 Task: Look for space in Kanda, Japan from 2nd June, 2023 to 15th June, 2023 for 2 adults and 1 pet in price range Rs.10000 to Rs.15000. Place can be entire place with 1  bedroom having 1 bed and 1 bathroom. Property type can be house, flat, guest house, hotel. Booking option can be shelf check-in. Required host language is English.
Action: Mouse moved to (437, 107)
Screenshot: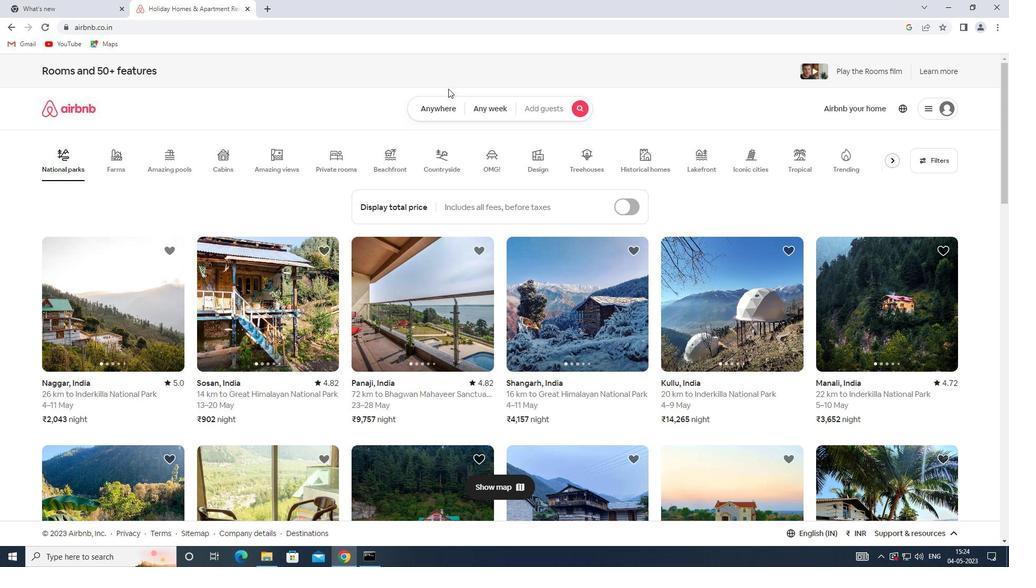 
Action: Mouse pressed left at (437, 107)
Screenshot: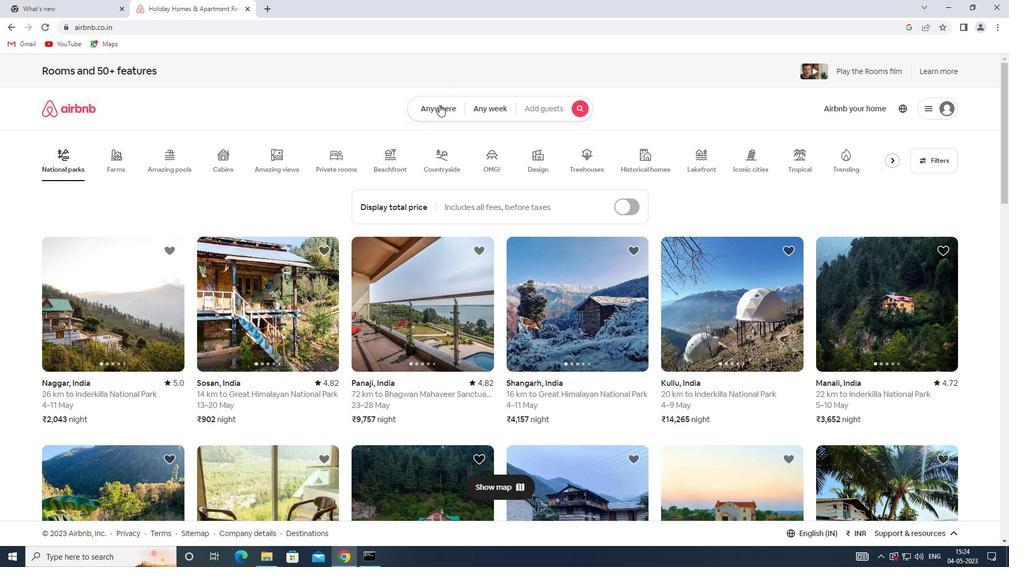 
Action: Mouse moved to (341, 142)
Screenshot: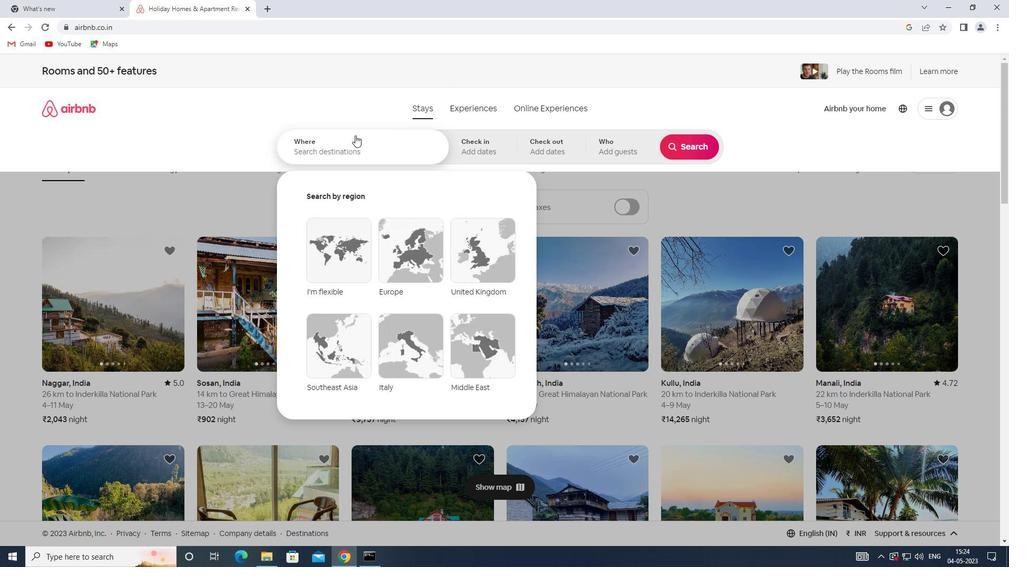 
Action: Mouse pressed left at (341, 142)
Screenshot: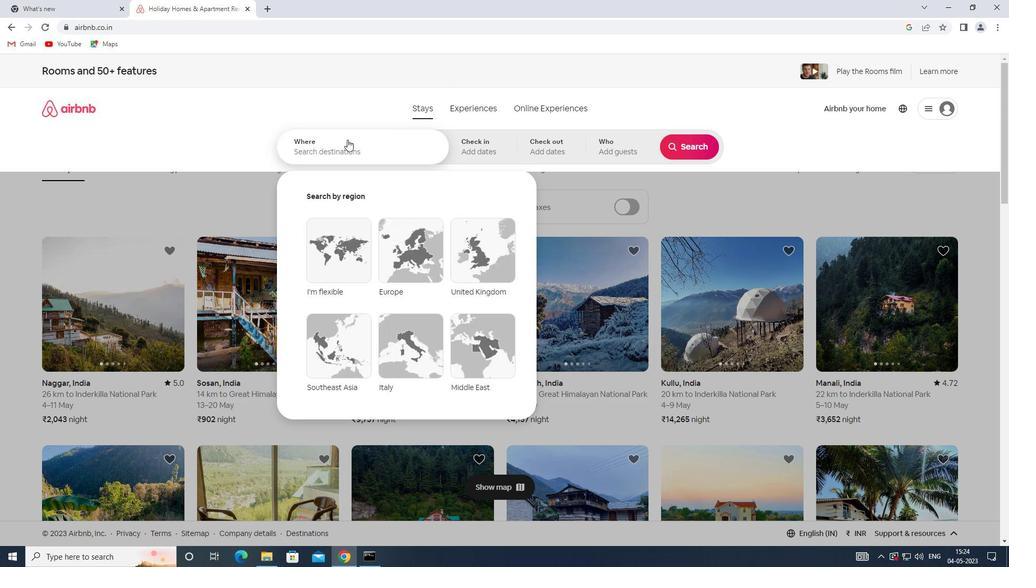 
Action: Key pressed <Key.shift><Key.shift>KANDA
Screenshot: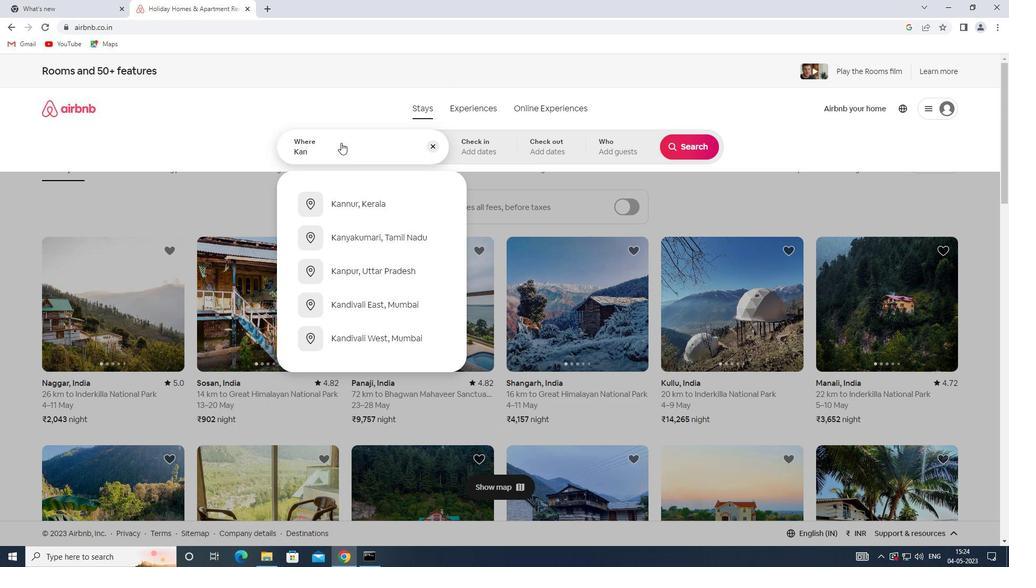 
Action: Mouse moved to (341, 143)
Screenshot: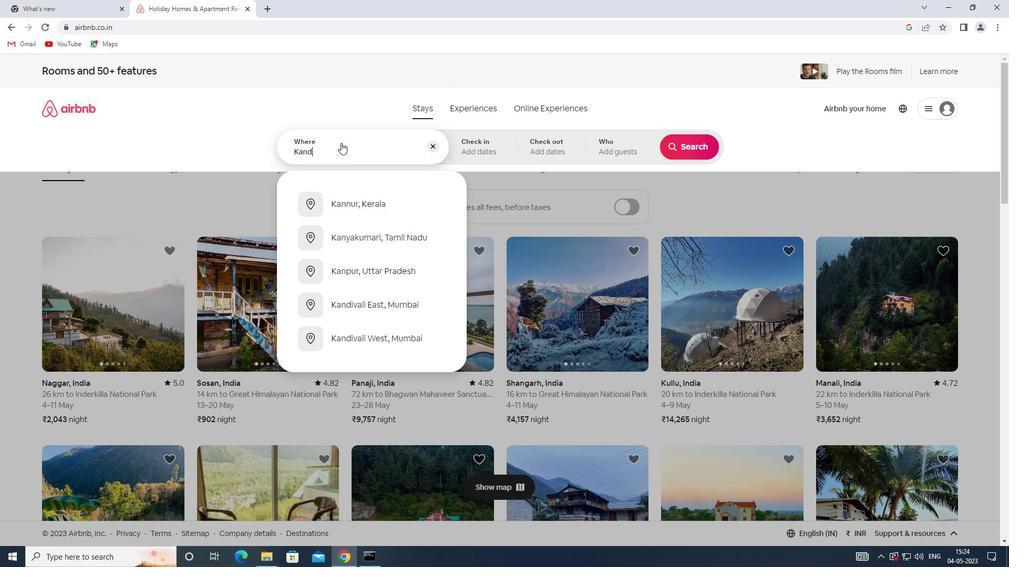 
Action: Key pressed ,<Key.shift>JAPAN
Screenshot: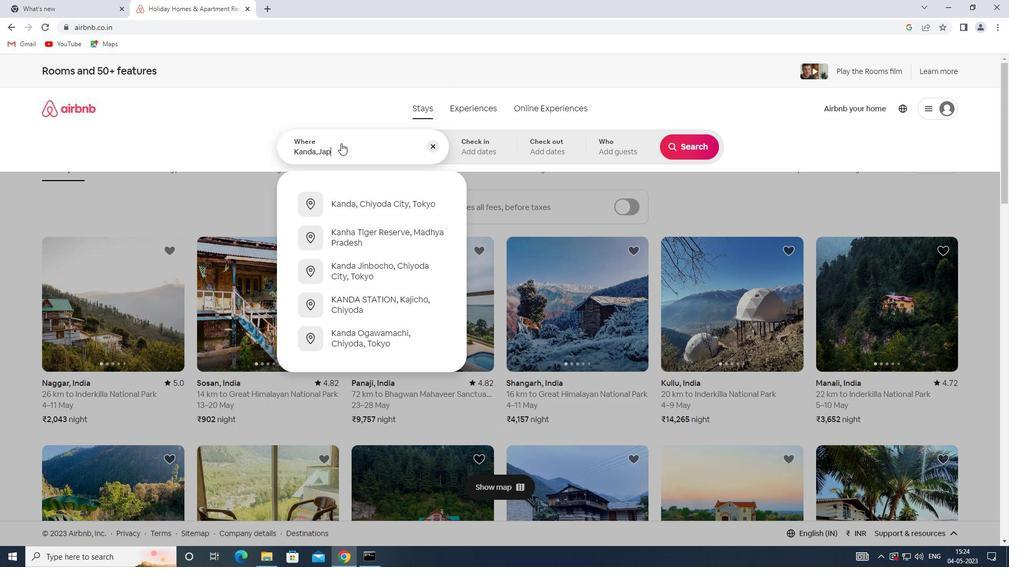 
Action: Mouse moved to (458, 145)
Screenshot: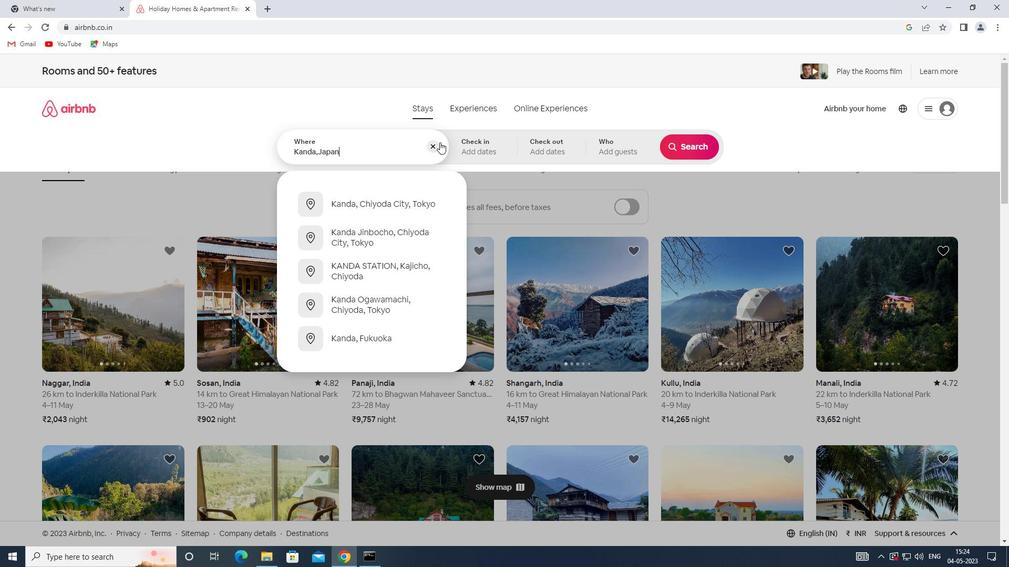 
Action: Mouse pressed left at (458, 145)
Screenshot: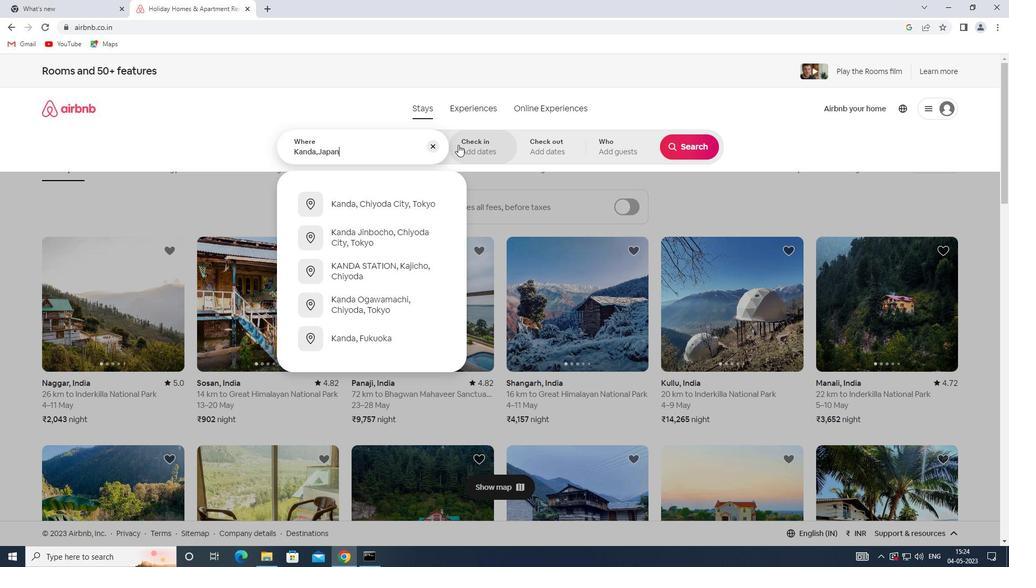 
Action: Mouse moved to (653, 272)
Screenshot: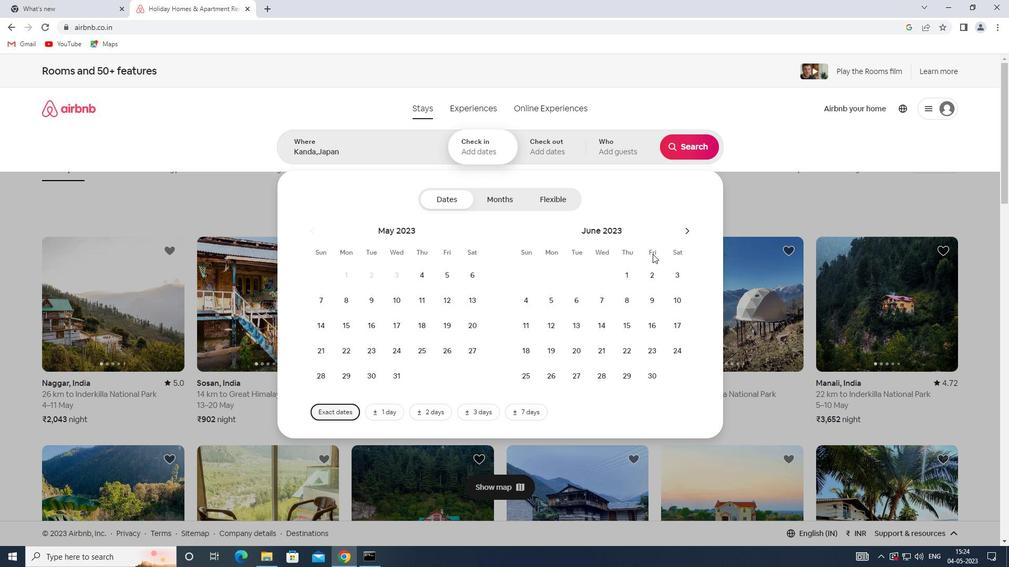 
Action: Mouse pressed left at (653, 272)
Screenshot: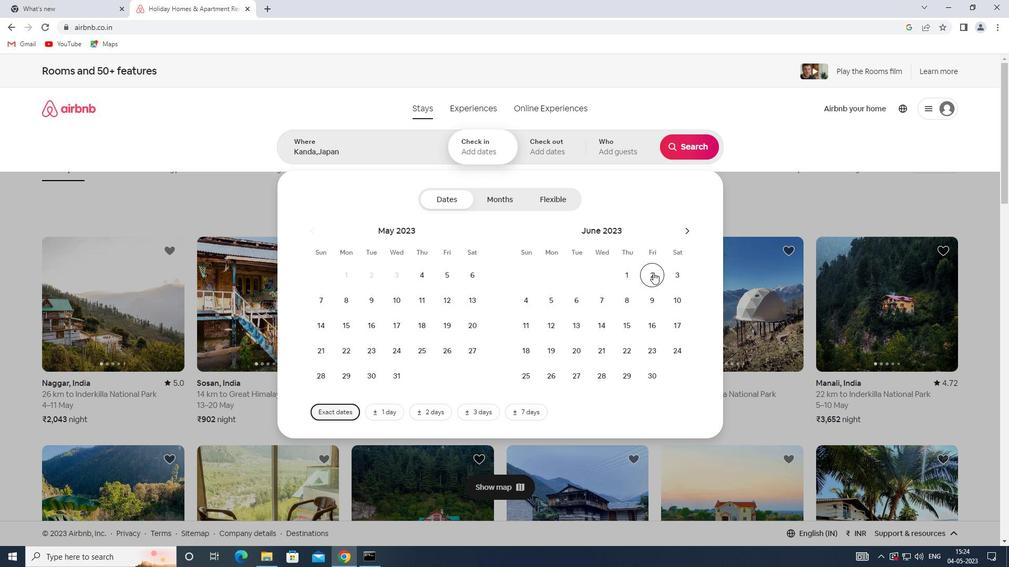 
Action: Mouse moved to (618, 323)
Screenshot: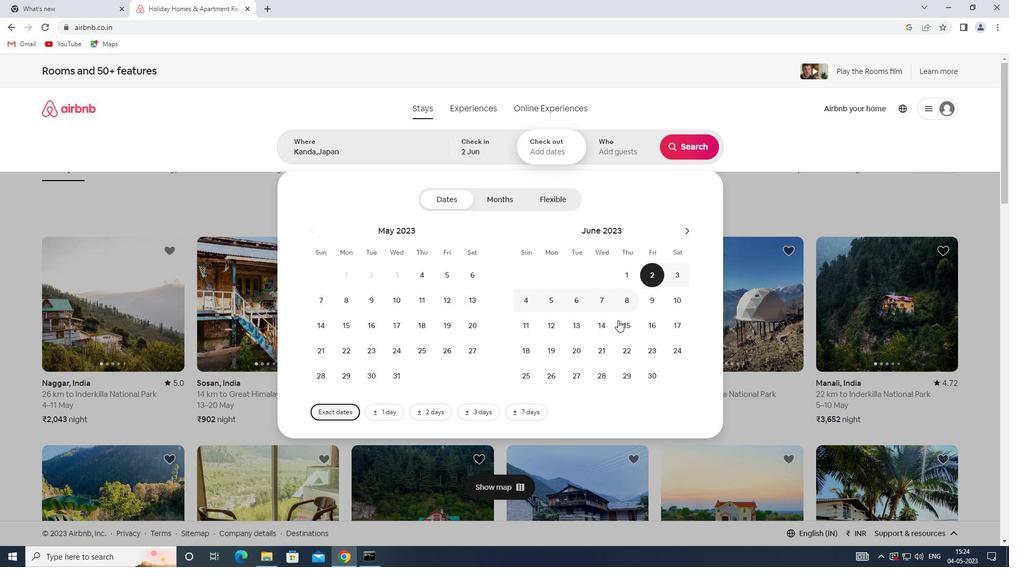 
Action: Mouse pressed left at (618, 323)
Screenshot: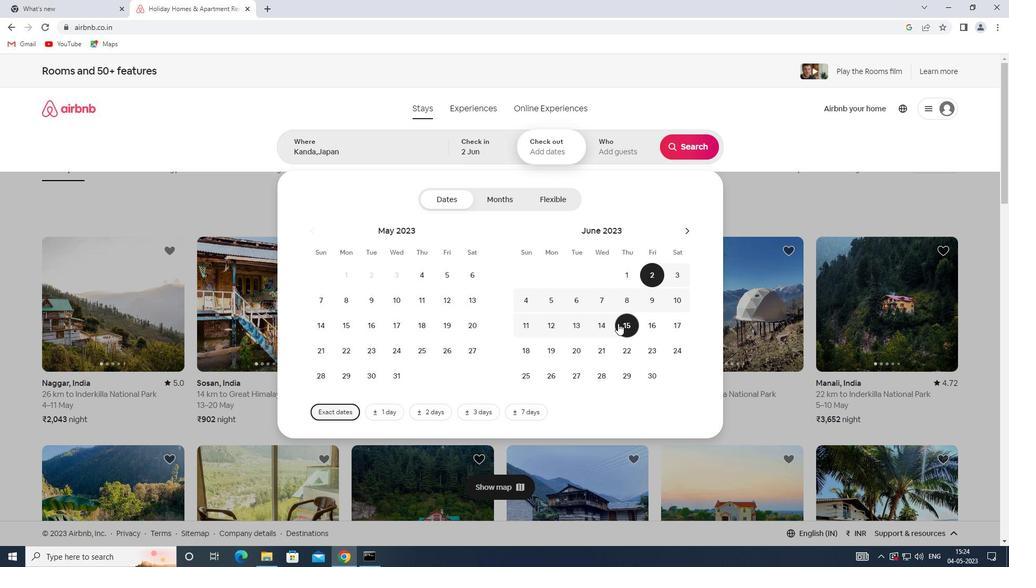 
Action: Mouse moved to (619, 146)
Screenshot: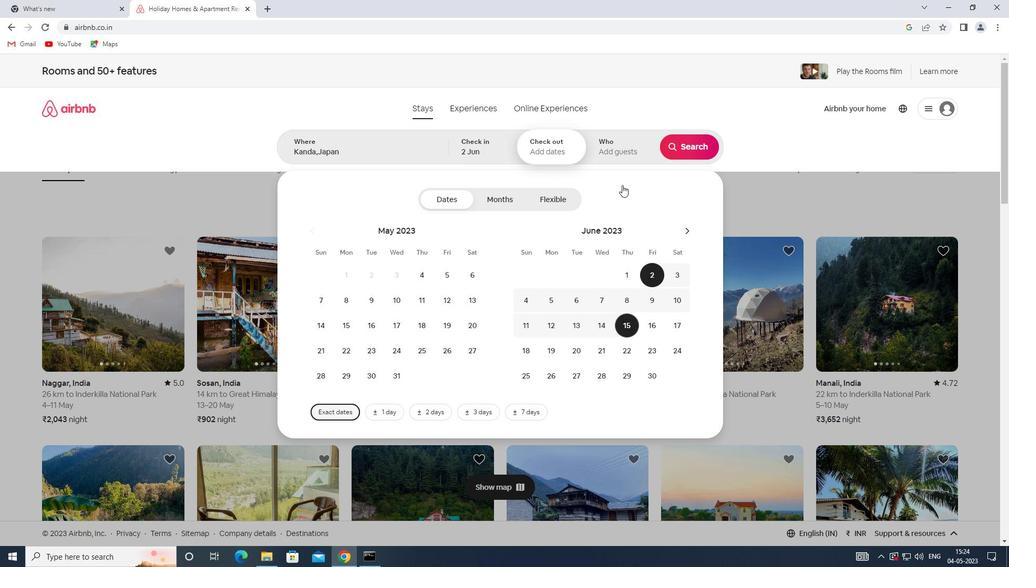 
Action: Mouse pressed left at (619, 146)
Screenshot: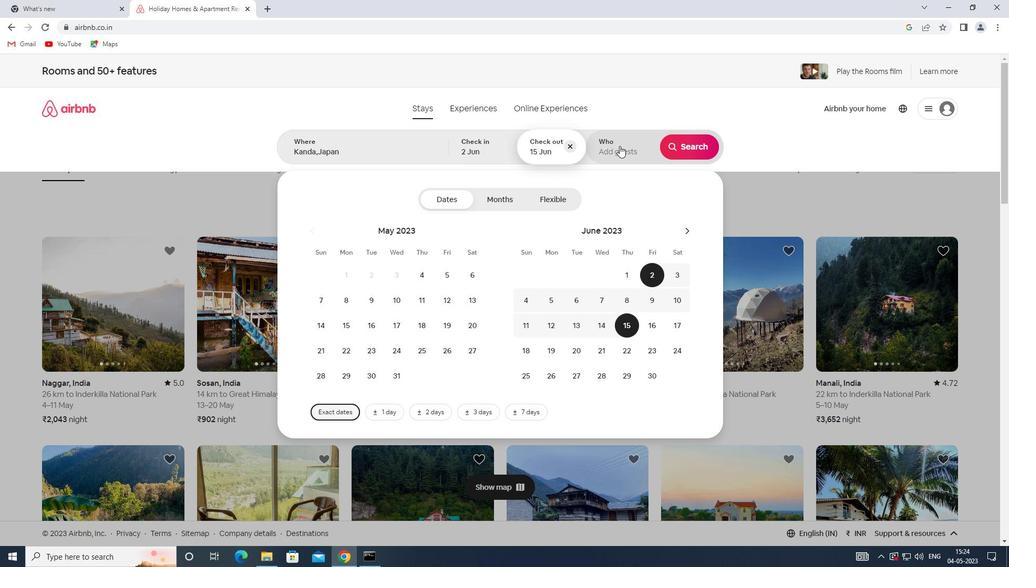 
Action: Mouse moved to (691, 202)
Screenshot: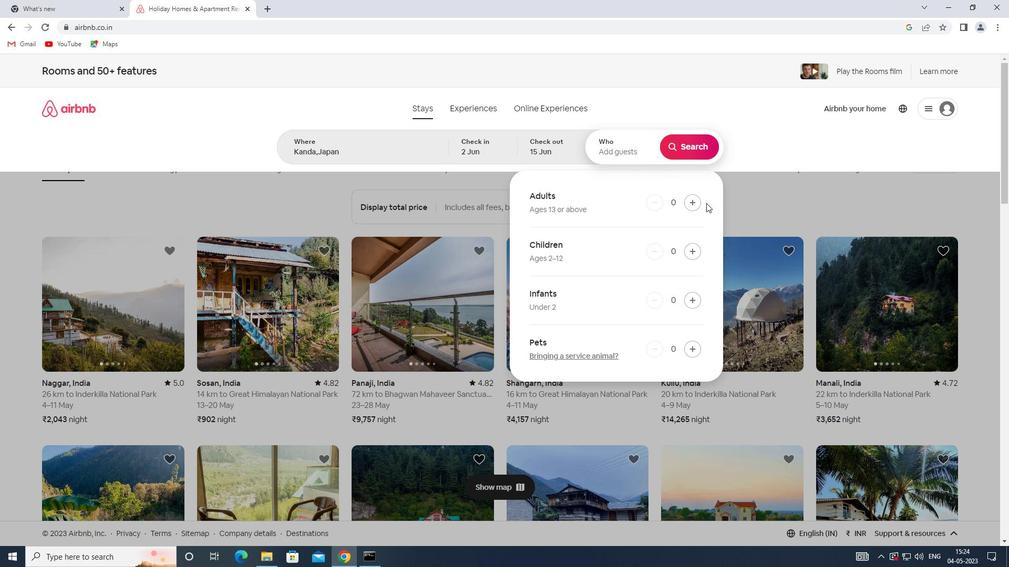 
Action: Mouse pressed left at (691, 202)
Screenshot: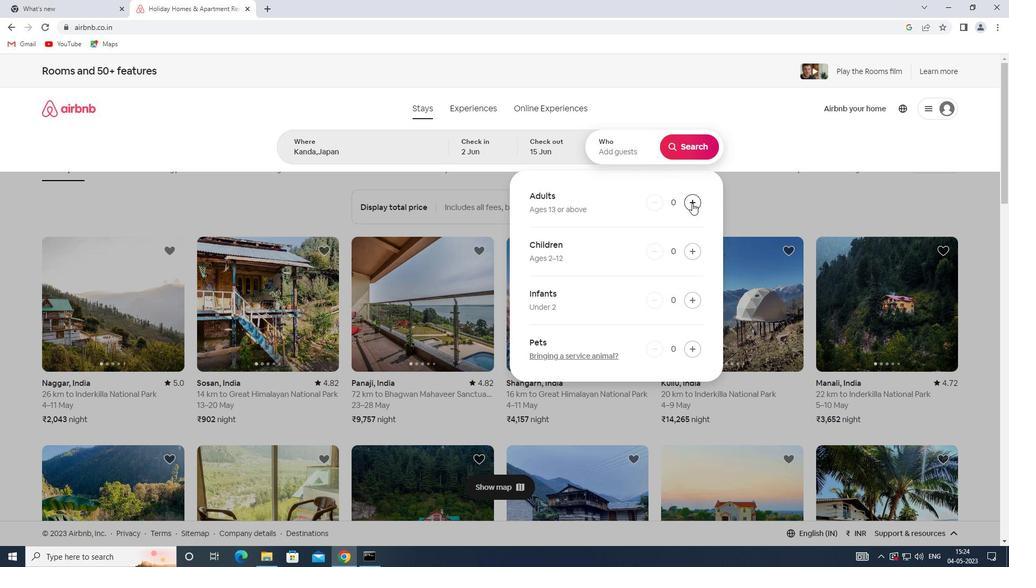 
Action: Mouse pressed left at (691, 202)
Screenshot: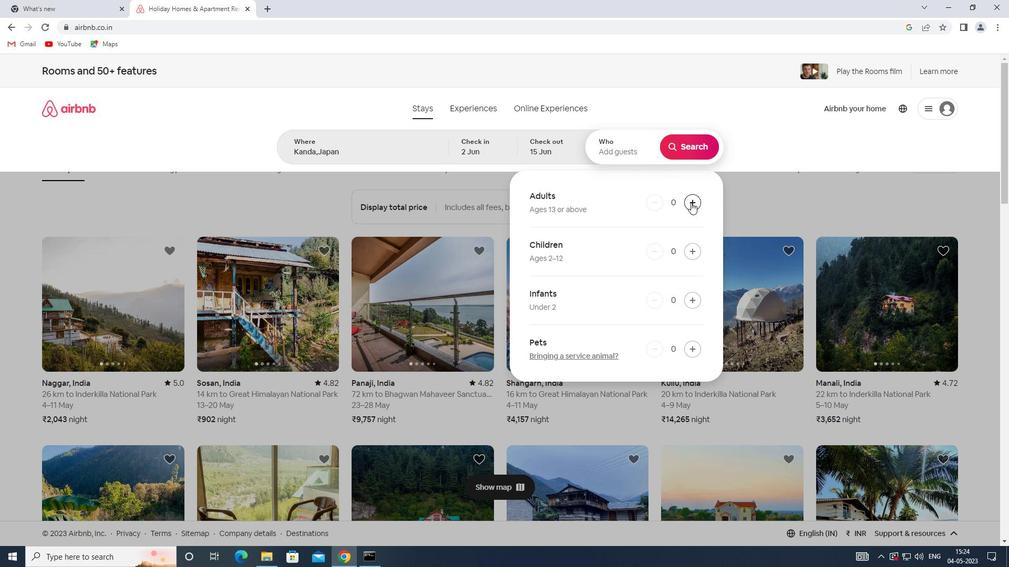
Action: Mouse moved to (691, 251)
Screenshot: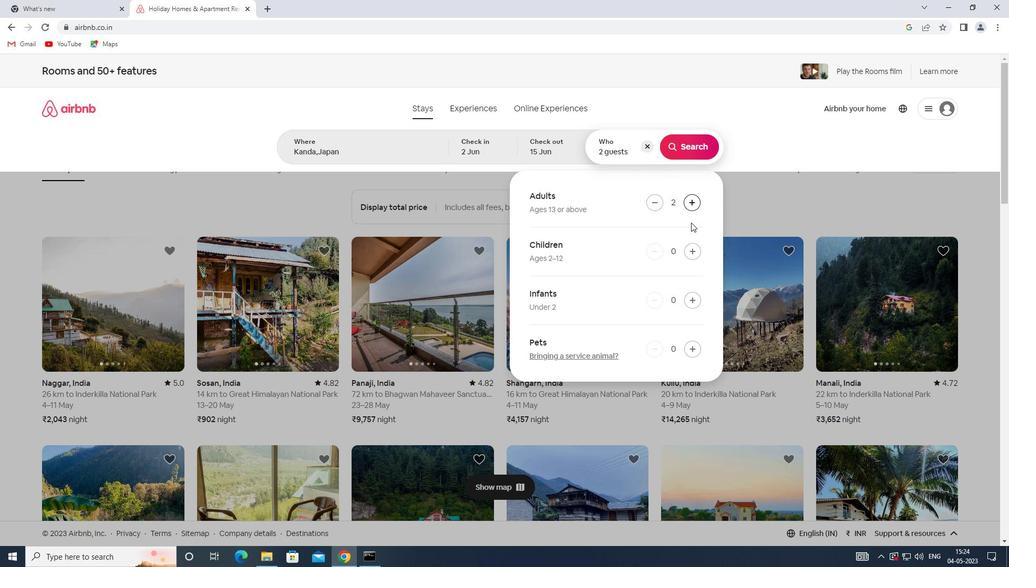 
Action: Mouse pressed left at (691, 251)
Screenshot: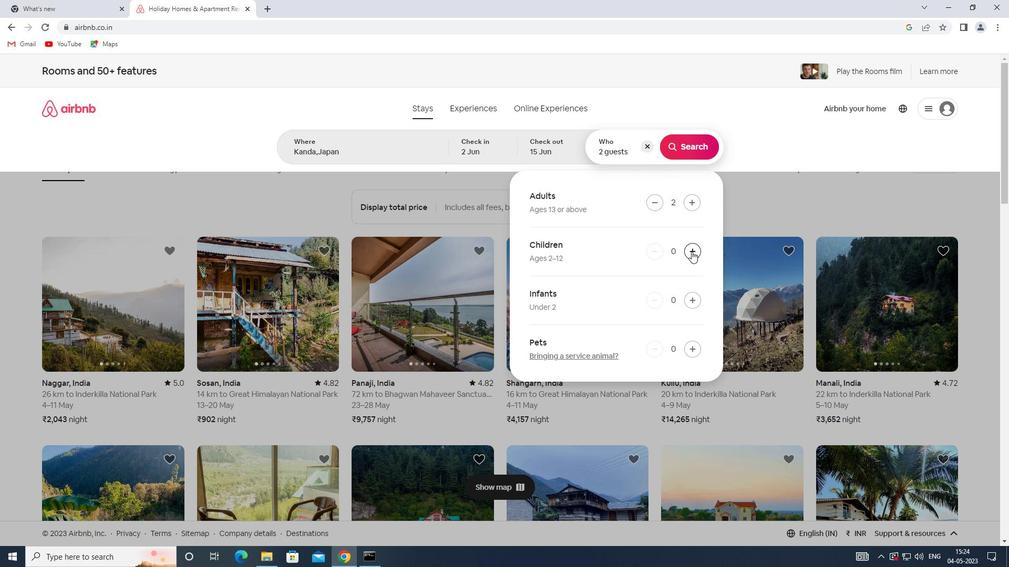 
Action: Mouse moved to (660, 252)
Screenshot: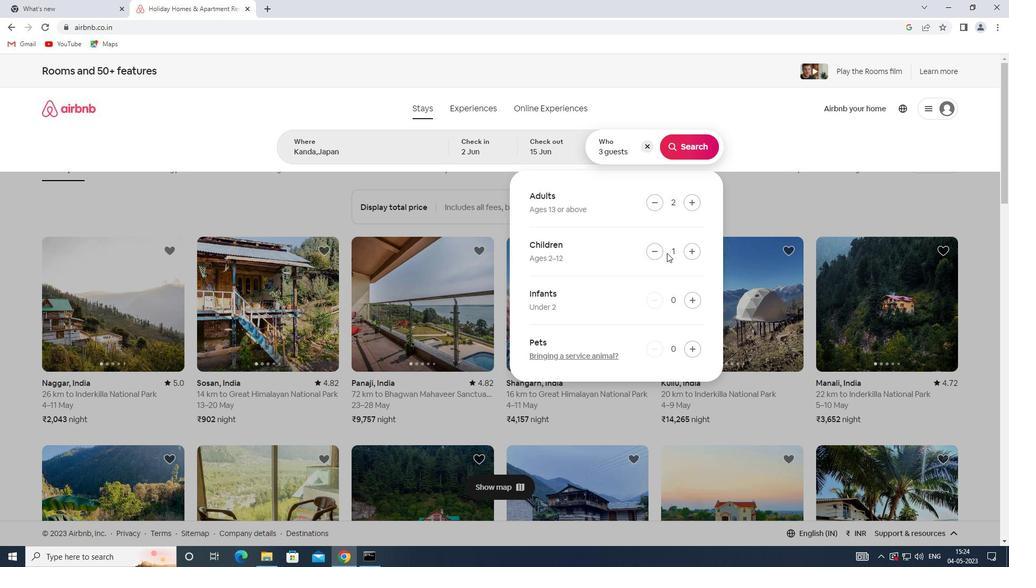 
Action: Mouse pressed left at (660, 252)
Screenshot: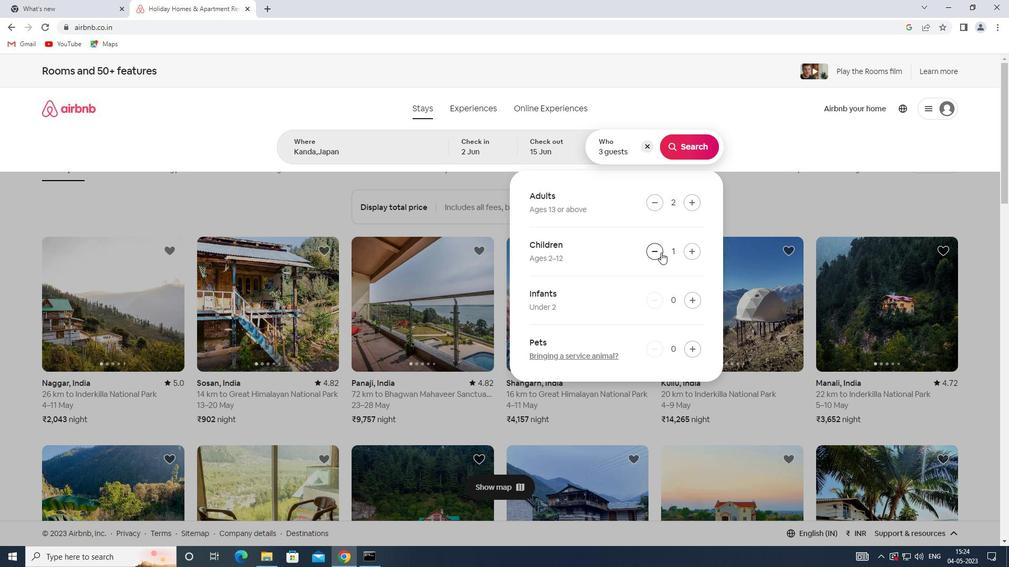 
Action: Mouse moved to (694, 349)
Screenshot: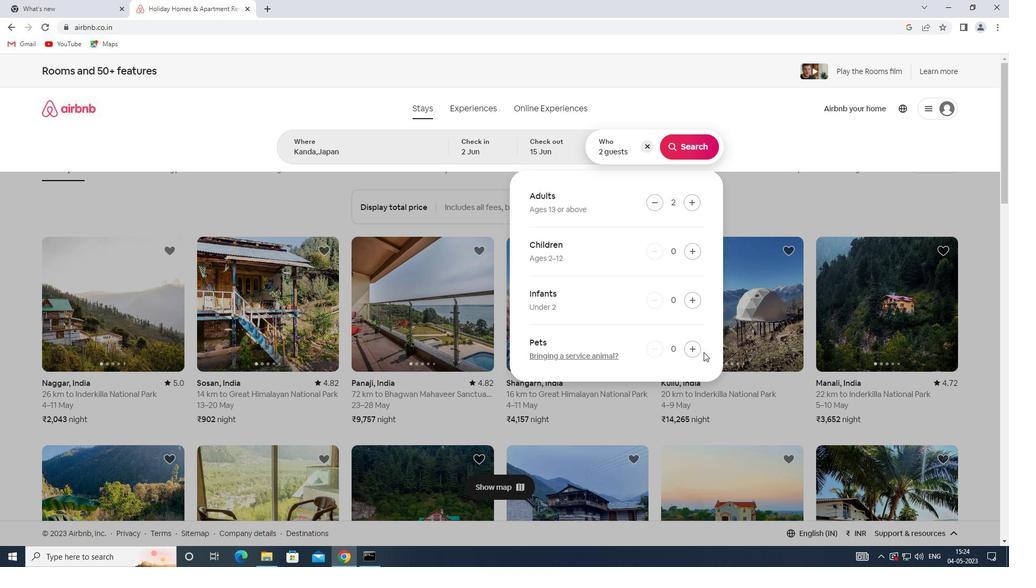 
Action: Mouse pressed left at (694, 349)
Screenshot: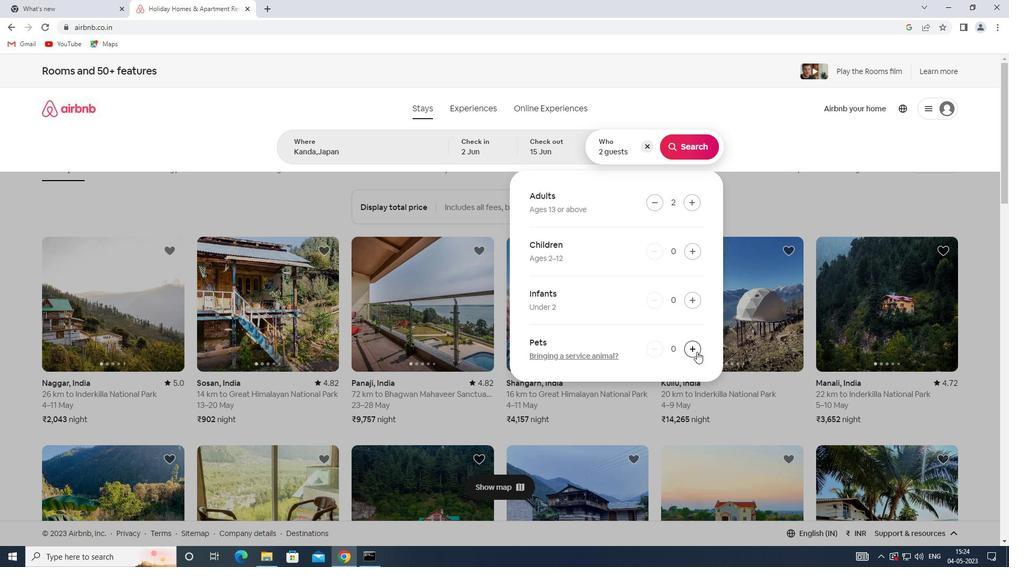 
Action: Mouse moved to (689, 148)
Screenshot: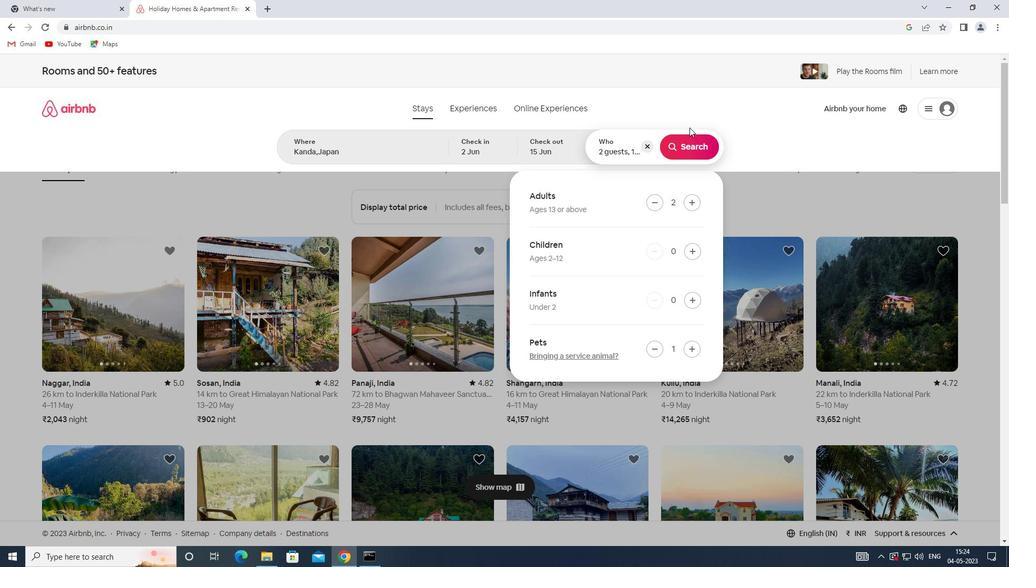 
Action: Mouse pressed left at (689, 148)
Screenshot: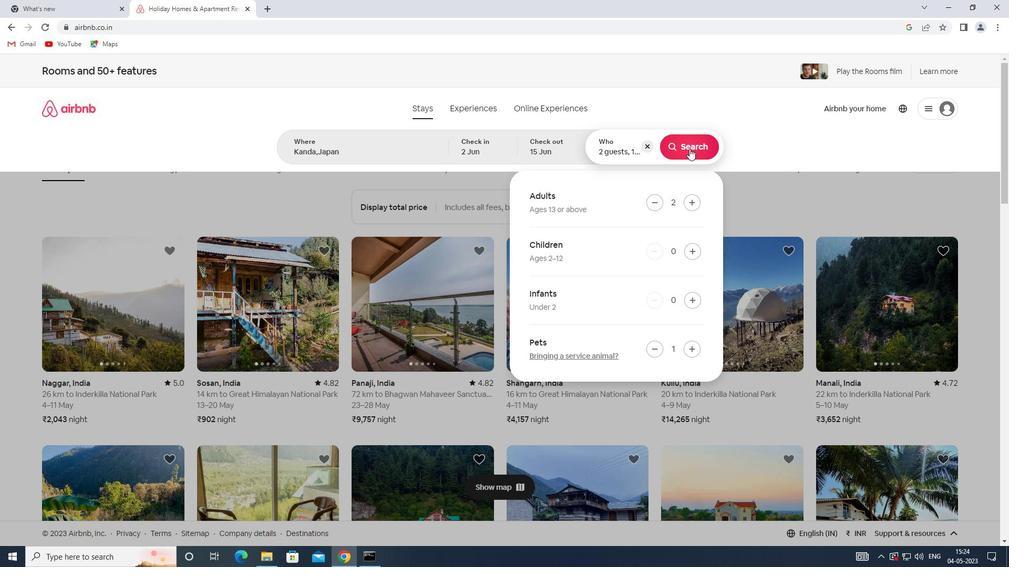 
Action: Mouse moved to (952, 118)
Screenshot: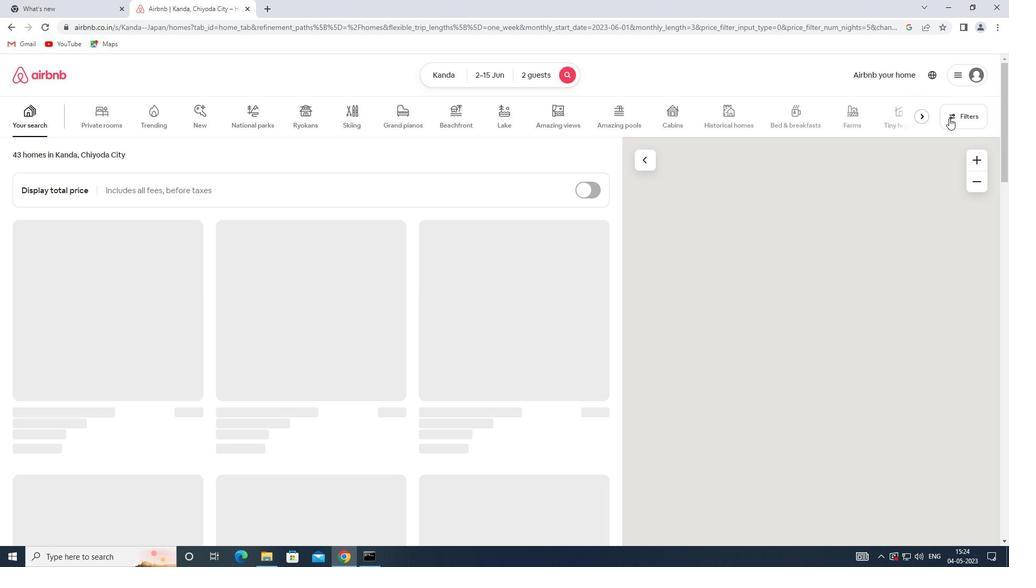 
Action: Mouse pressed left at (952, 118)
Screenshot: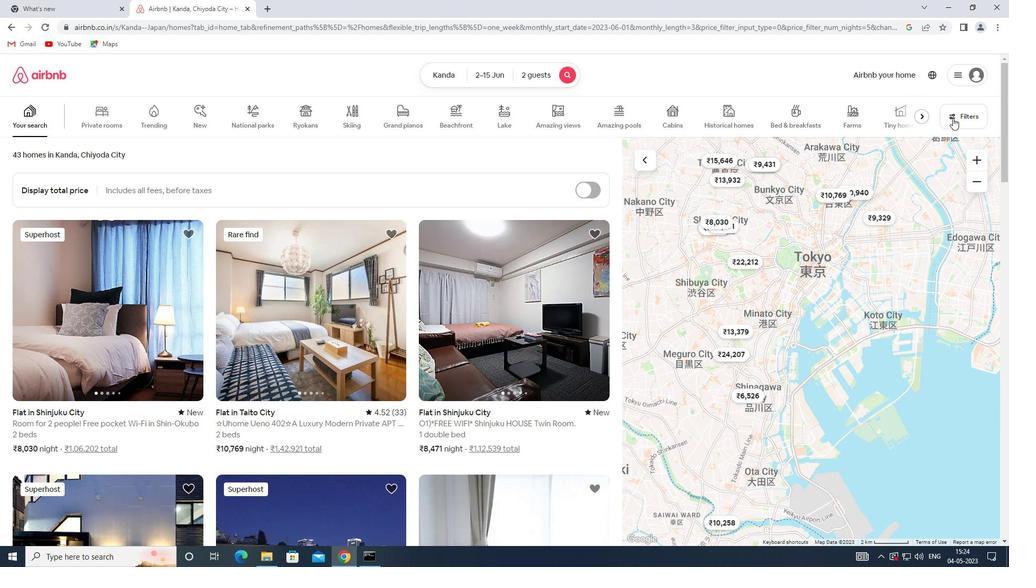 
Action: Mouse moved to (364, 252)
Screenshot: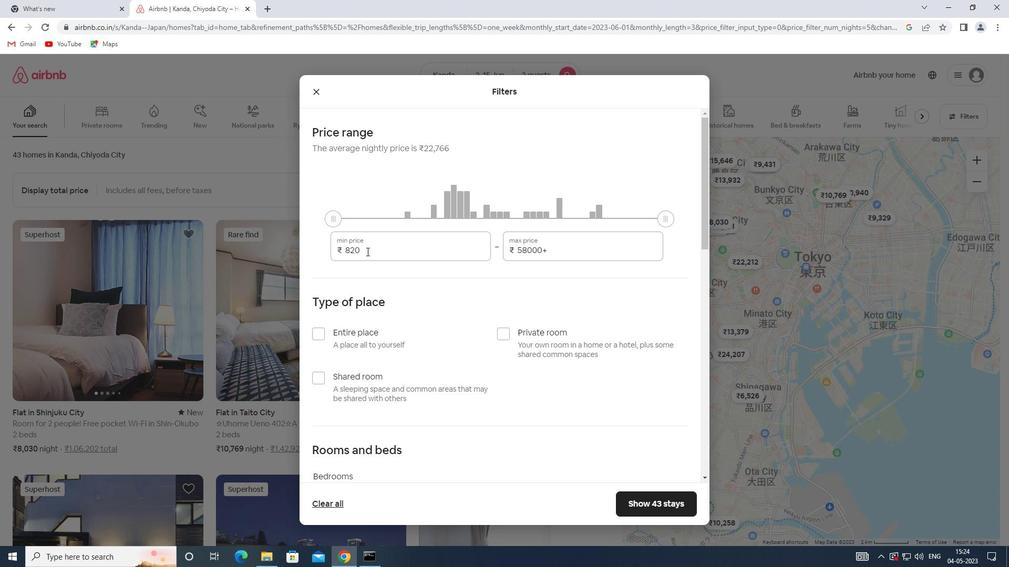 
Action: Mouse pressed left at (364, 252)
Screenshot: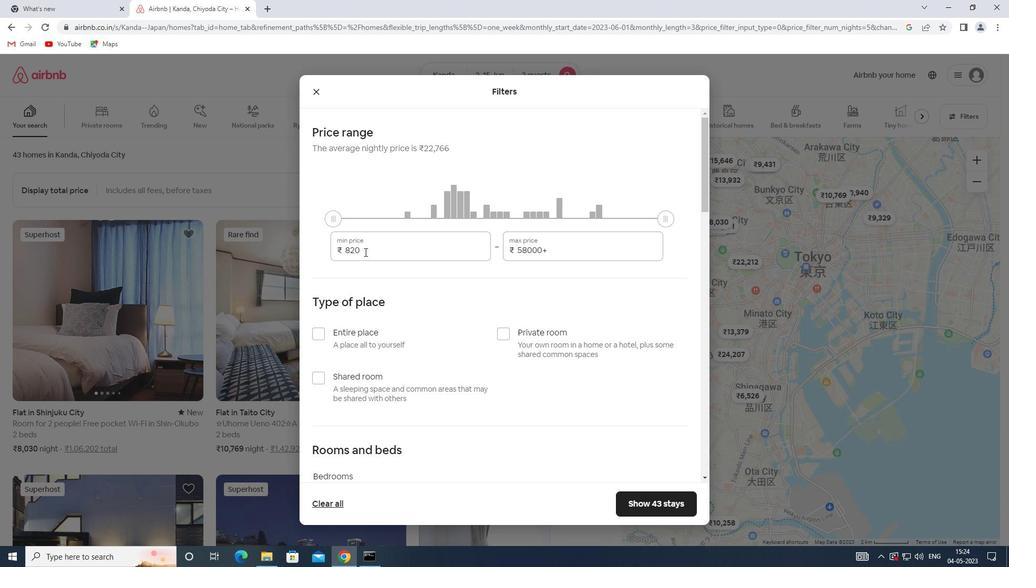 
Action: Mouse moved to (303, 247)
Screenshot: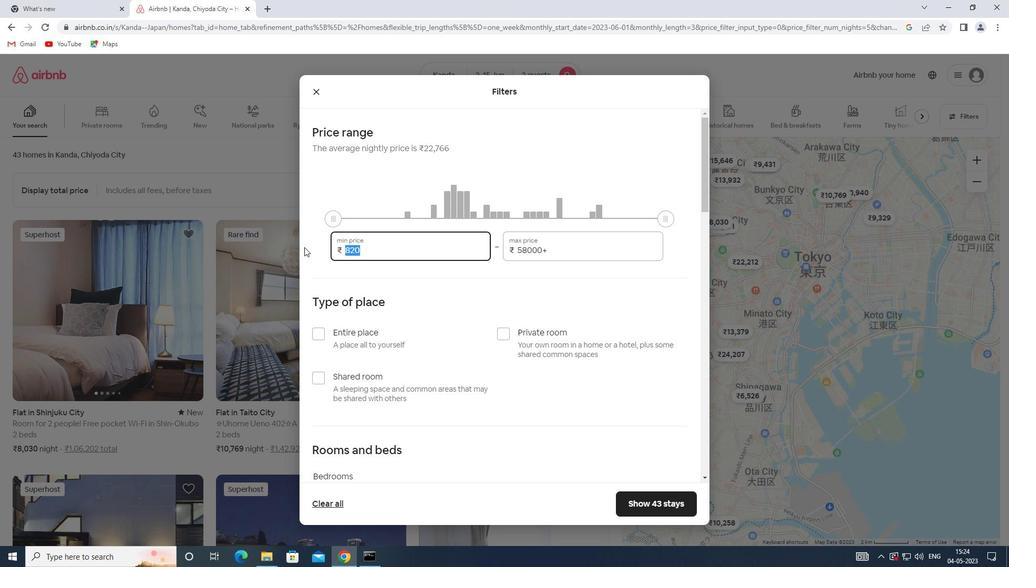 
Action: Key pressed 10000
Screenshot: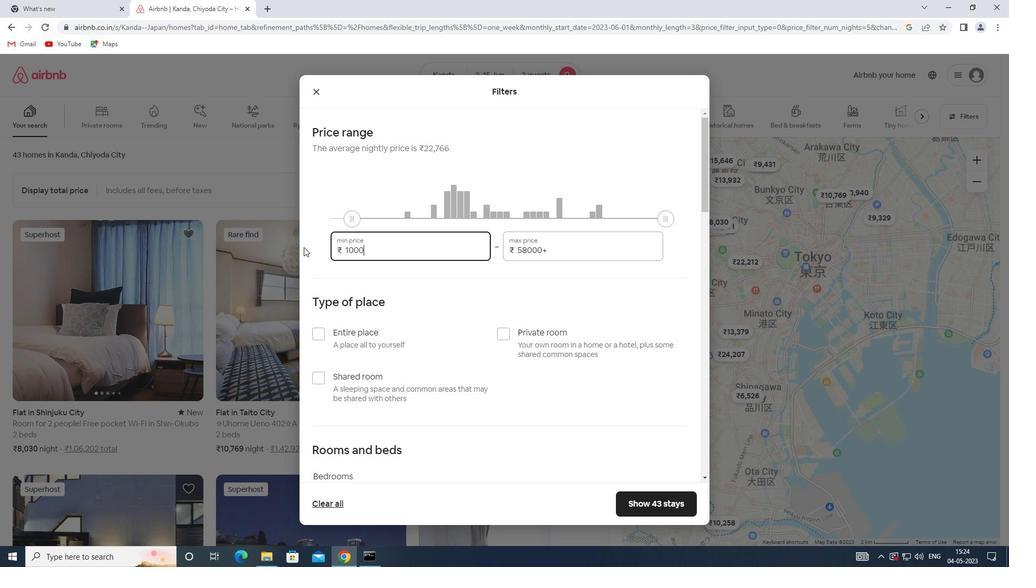 
Action: Mouse moved to (558, 252)
Screenshot: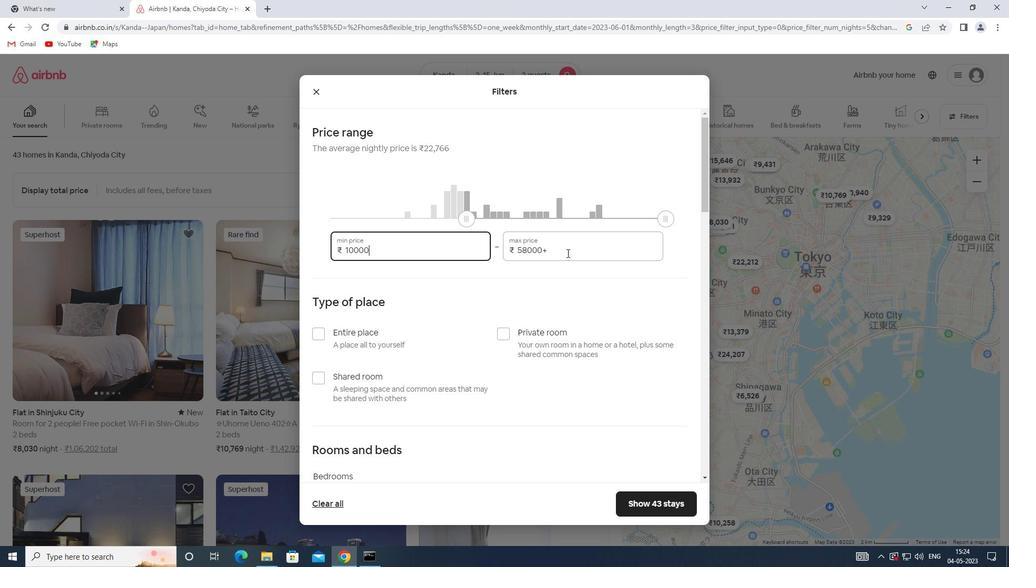 
Action: Mouse pressed left at (558, 252)
Screenshot: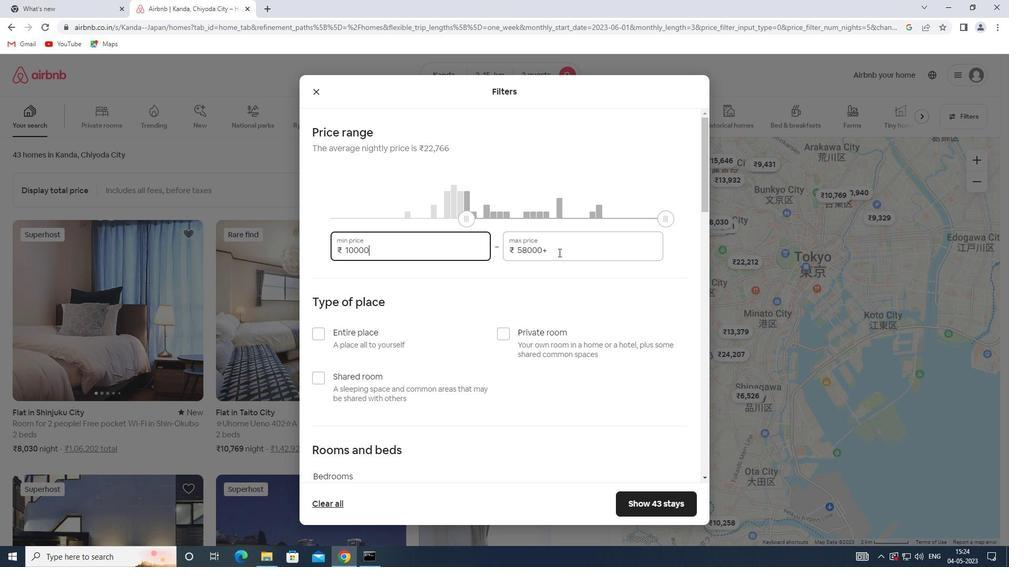
Action: Mouse moved to (477, 250)
Screenshot: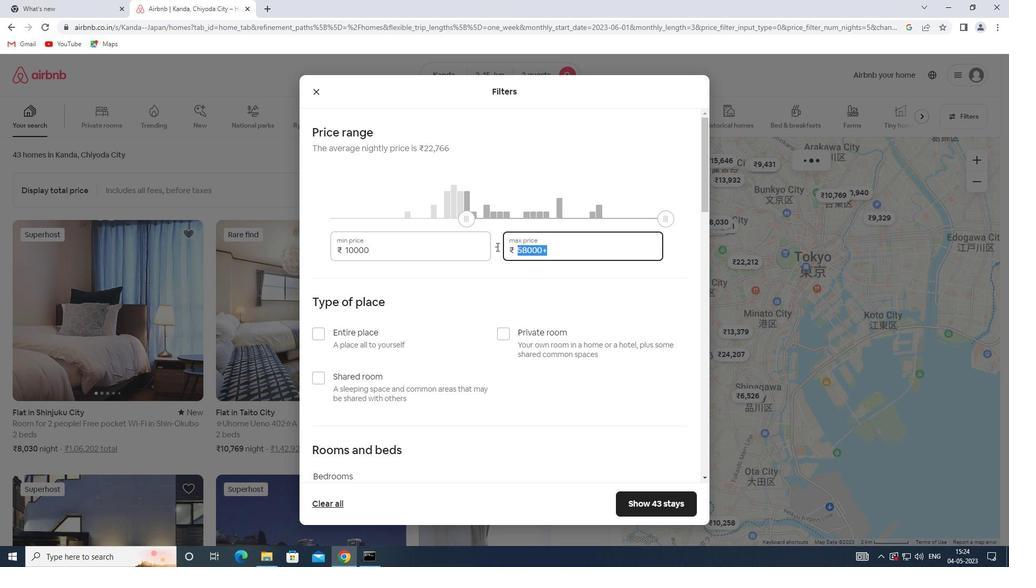 
Action: Key pressed 15000
Screenshot: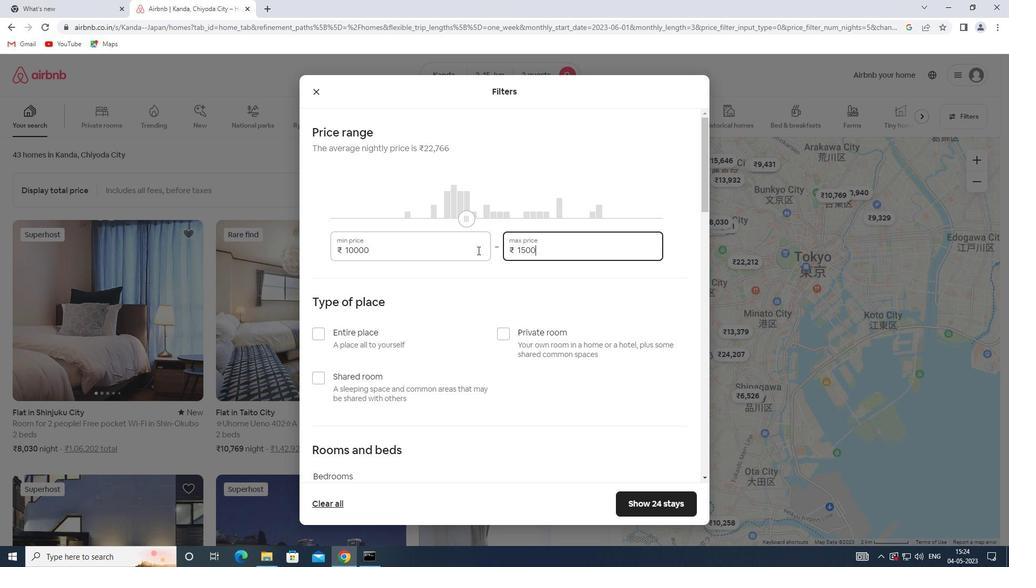 
Action: Mouse moved to (413, 261)
Screenshot: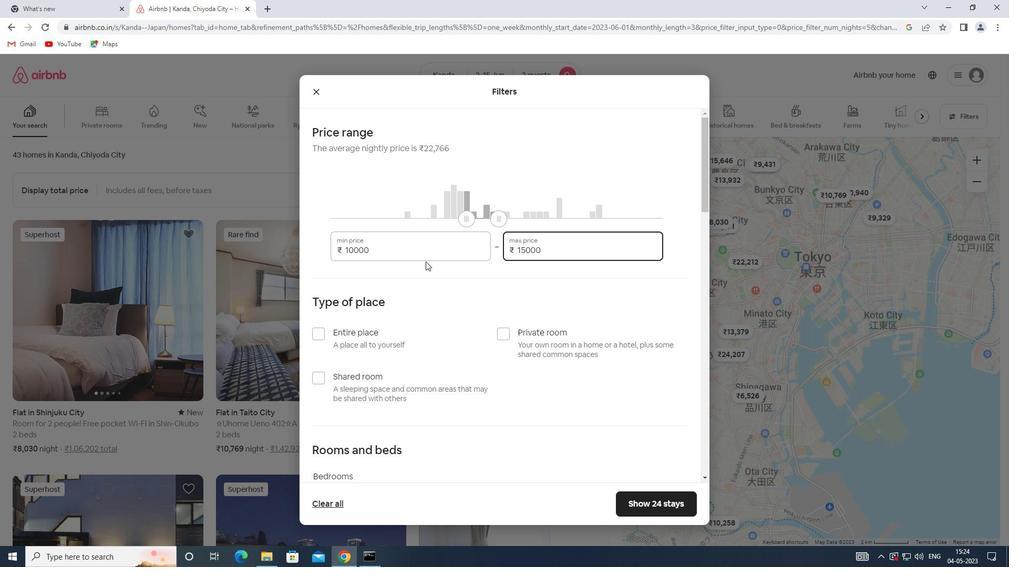 
Action: Mouse scrolled (413, 261) with delta (0, 0)
Screenshot: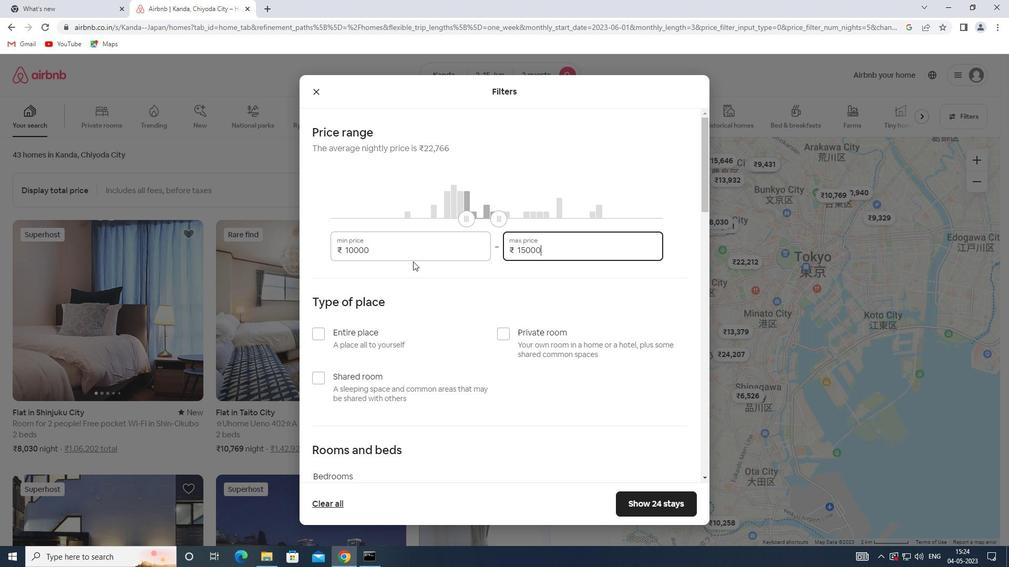 
Action: Mouse moved to (412, 261)
Screenshot: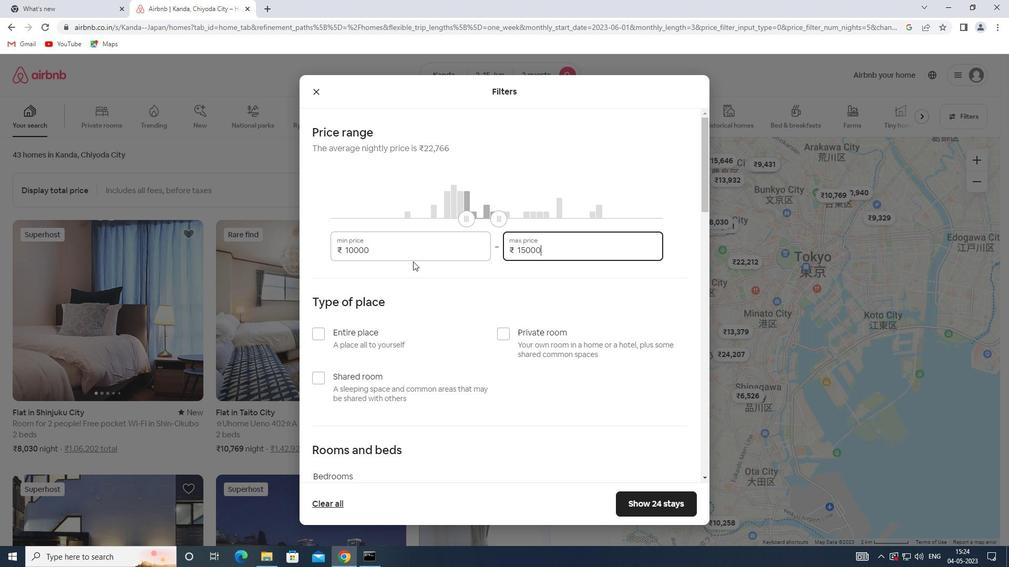 
Action: Mouse scrolled (412, 261) with delta (0, 0)
Screenshot: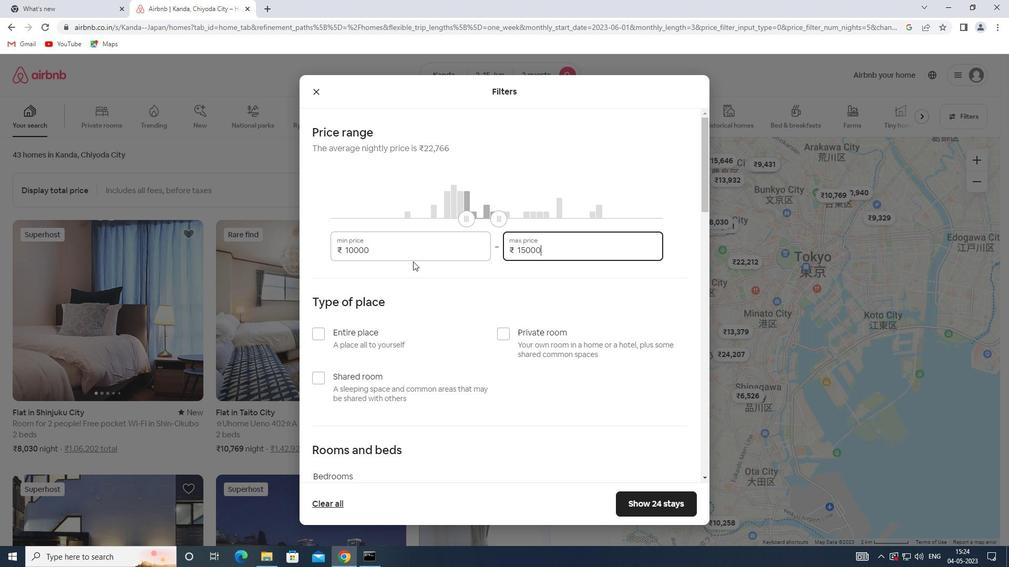 
Action: Mouse moved to (334, 238)
Screenshot: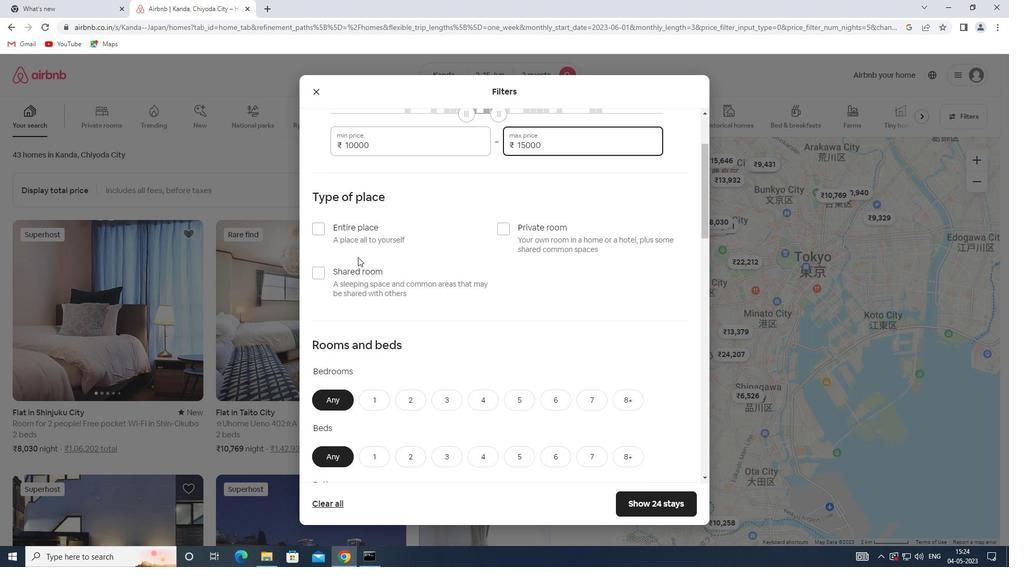 
Action: Mouse pressed left at (334, 238)
Screenshot: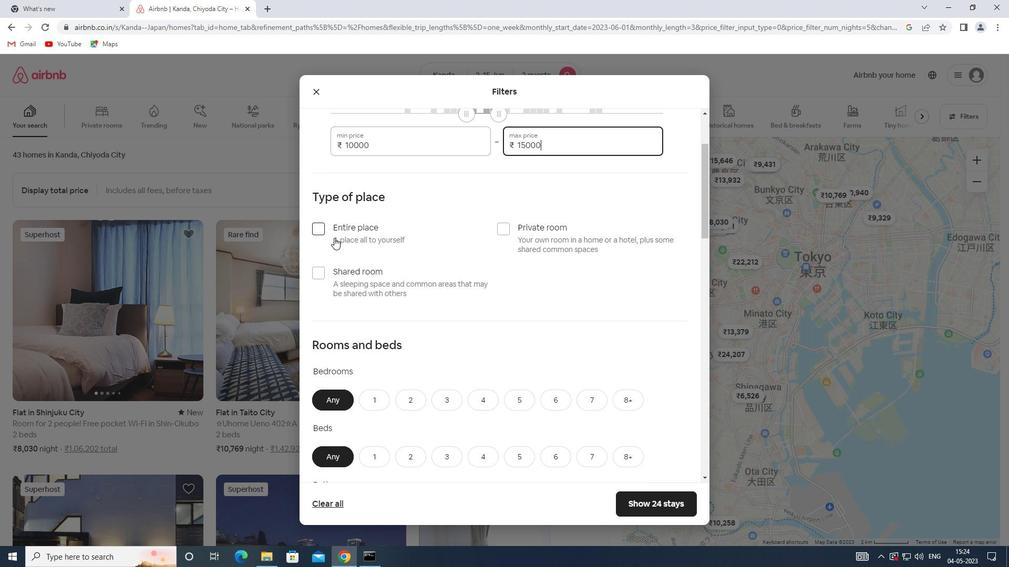 
Action: Mouse moved to (357, 259)
Screenshot: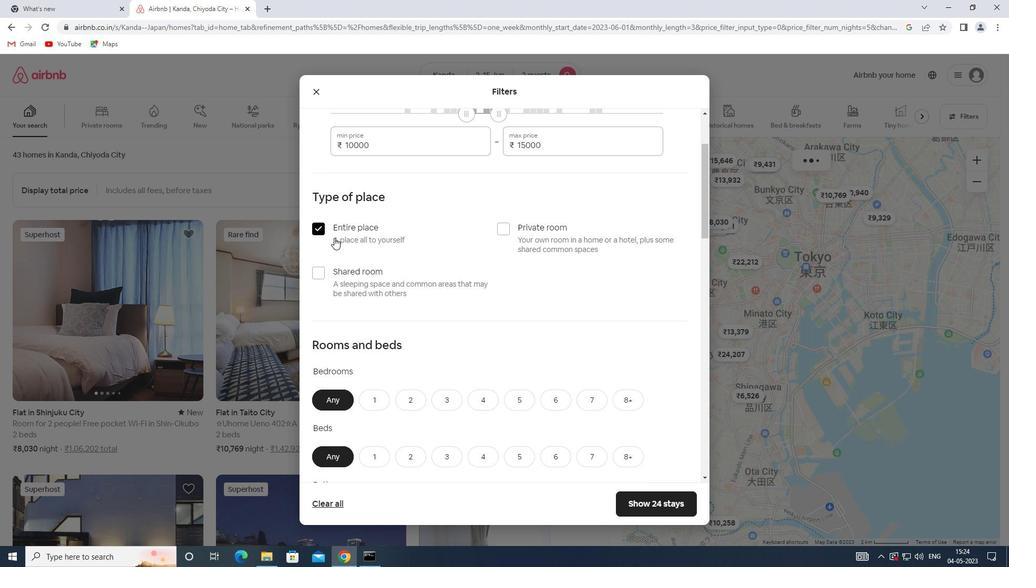 
Action: Mouse scrolled (357, 258) with delta (0, 0)
Screenshot: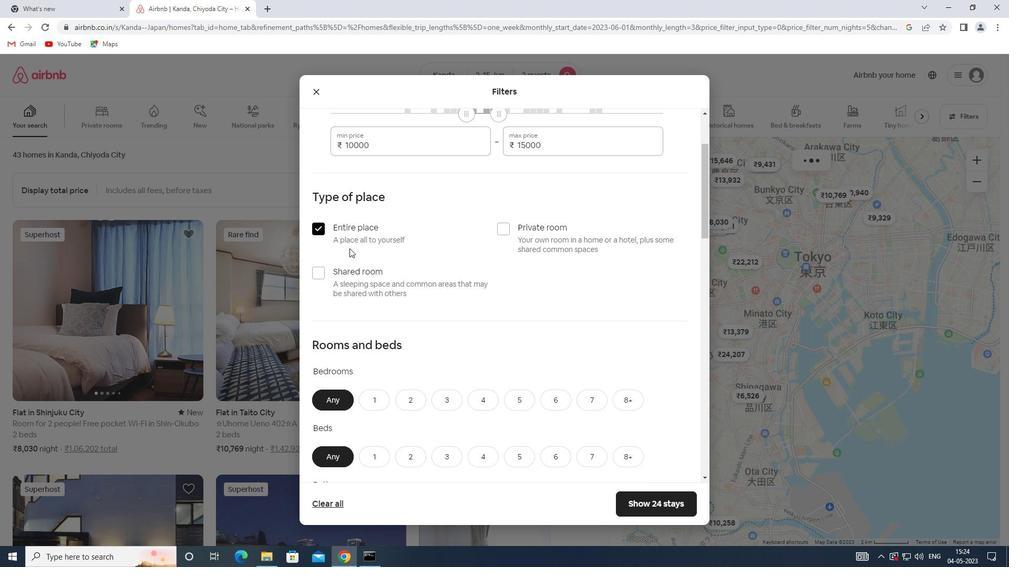 
Action: Mouse scrolled (357, 258) with delta (0, 0)
Screenshot: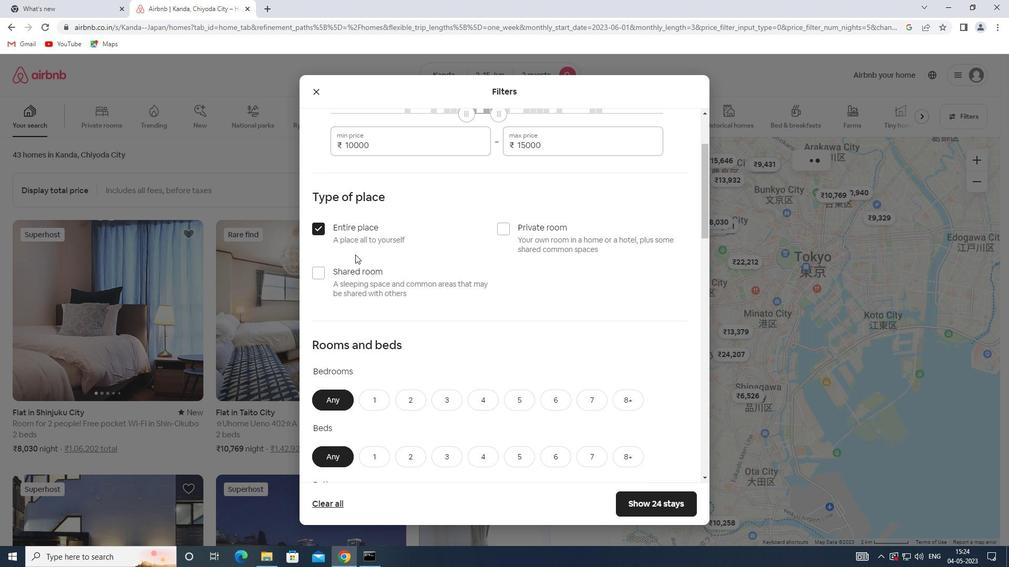 
Action: Mouse moved to (371, 290)
Screenshot: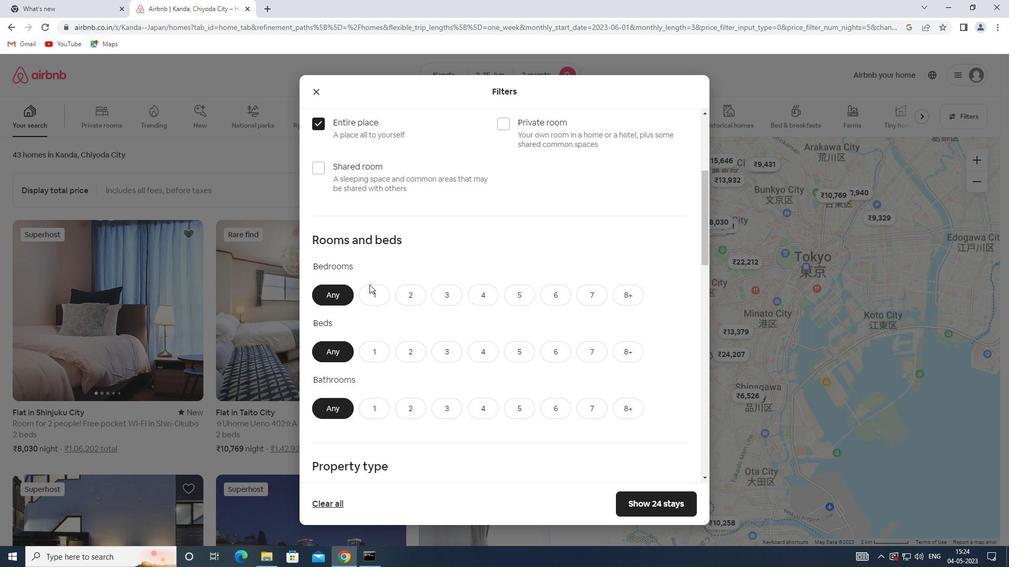 
Action: Mouse pressed left at (371, 290)
Screenshot: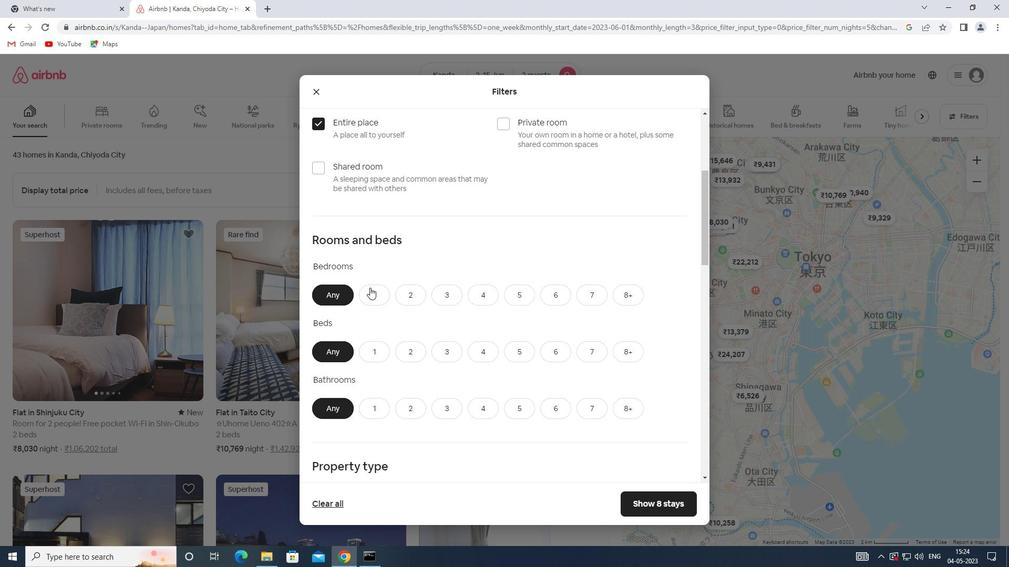 
Action: Mouse scrolled (371, 289) with delta (0, 0)
Screenshot: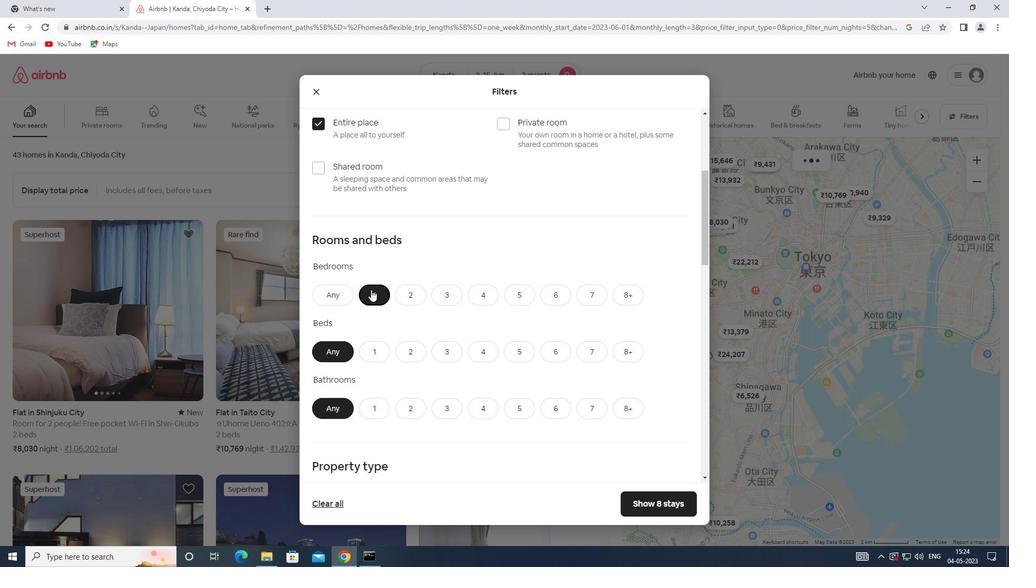 
Action: Mouse scrolled (371, 289) with delta (0, 0)
Screenshot: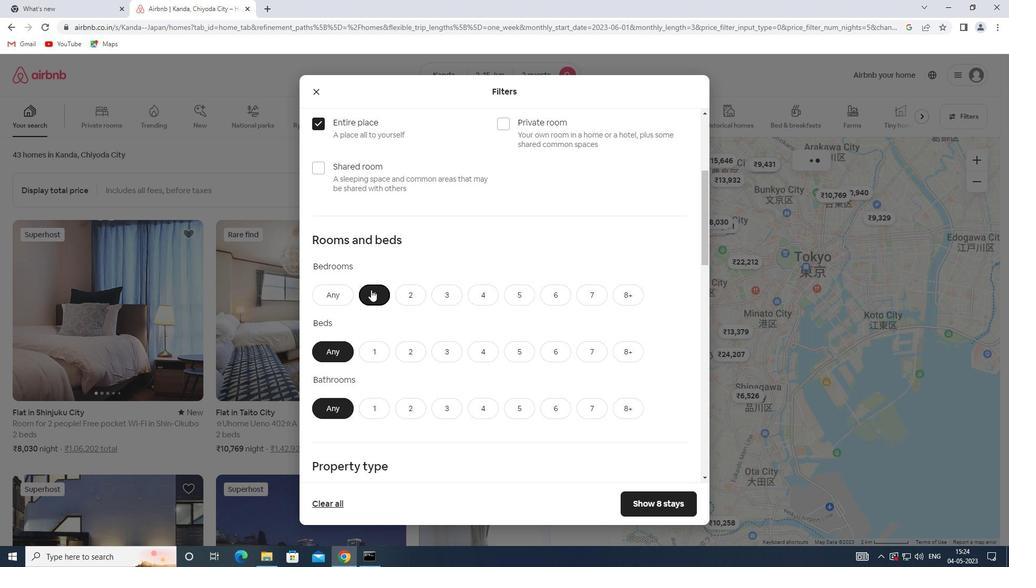 
Action: Mouse moved to (378, 247)
Screenshot: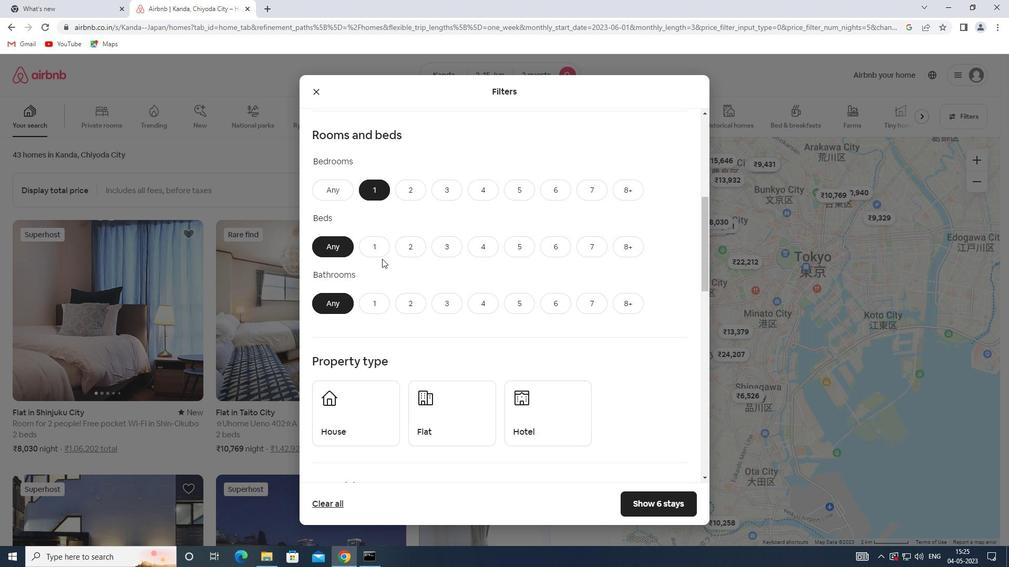 
Action: Mouse pressed left at (378, 247)
Screenshot: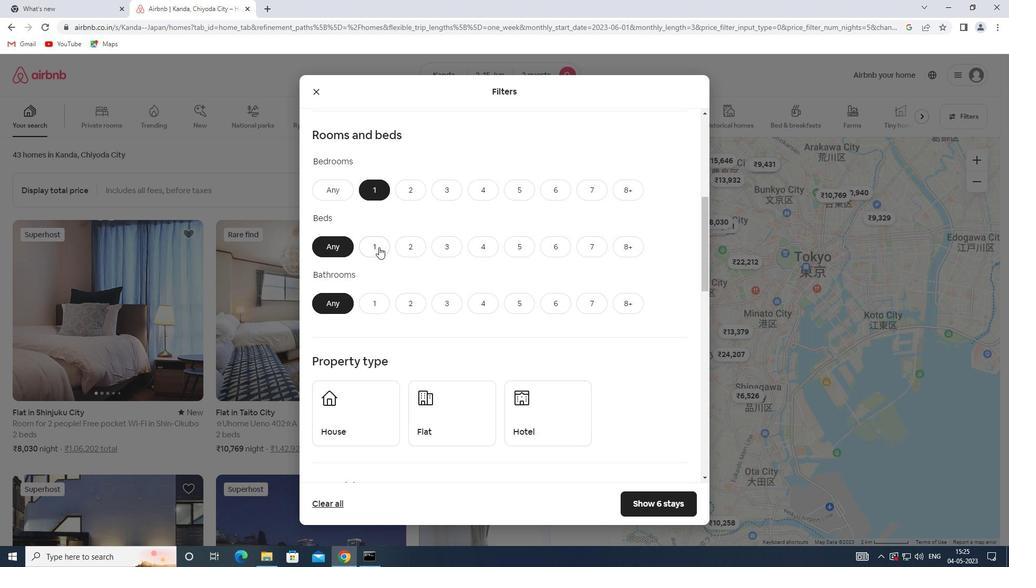 
Action: Mouse scrolled (378, 247) with delta (0, 0)
Screenshot: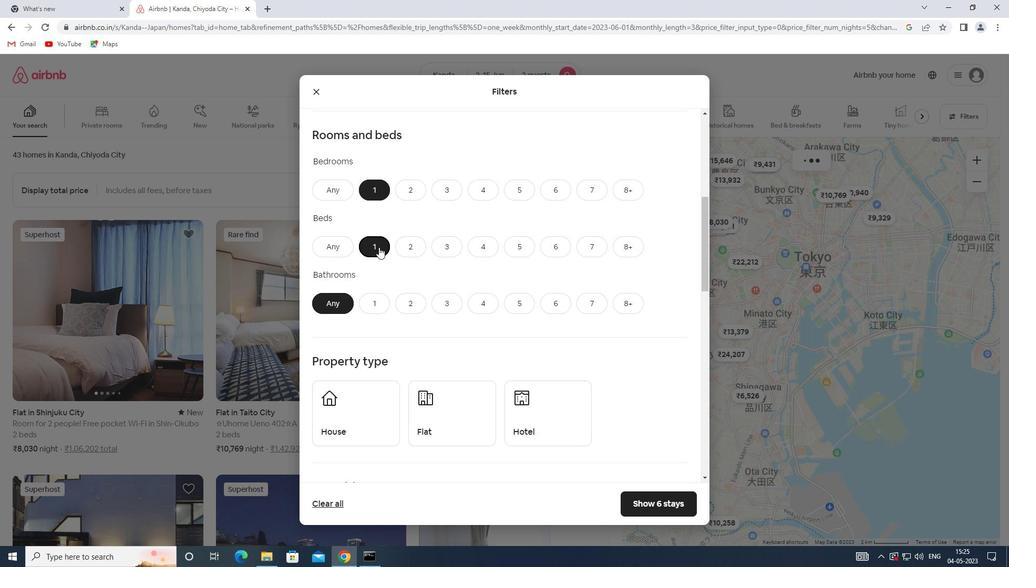 
Action: Mouse moved to (378, 255)
Screenshot: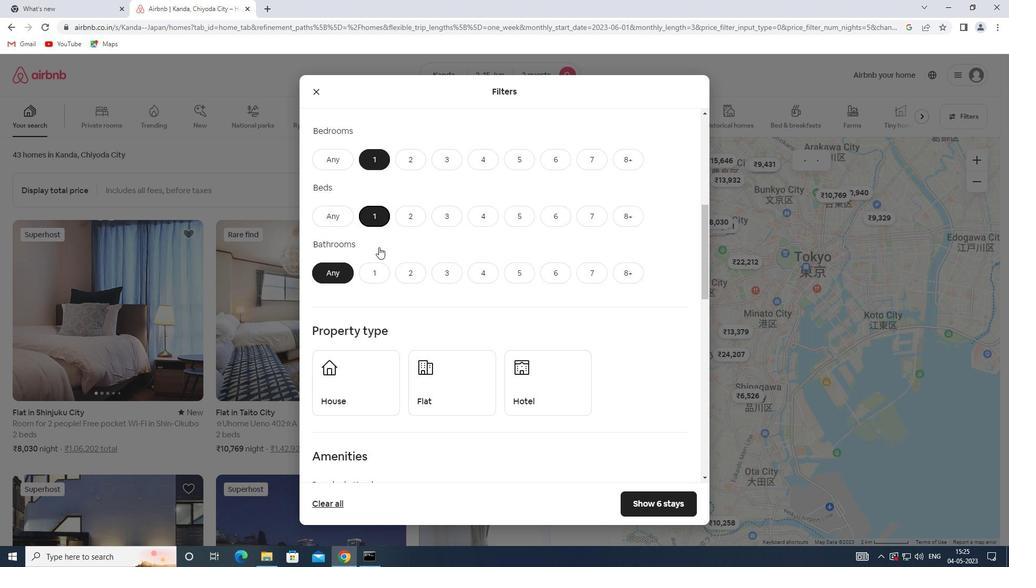 
Action: Mouse pressed left at (378, 255)
Screenshot: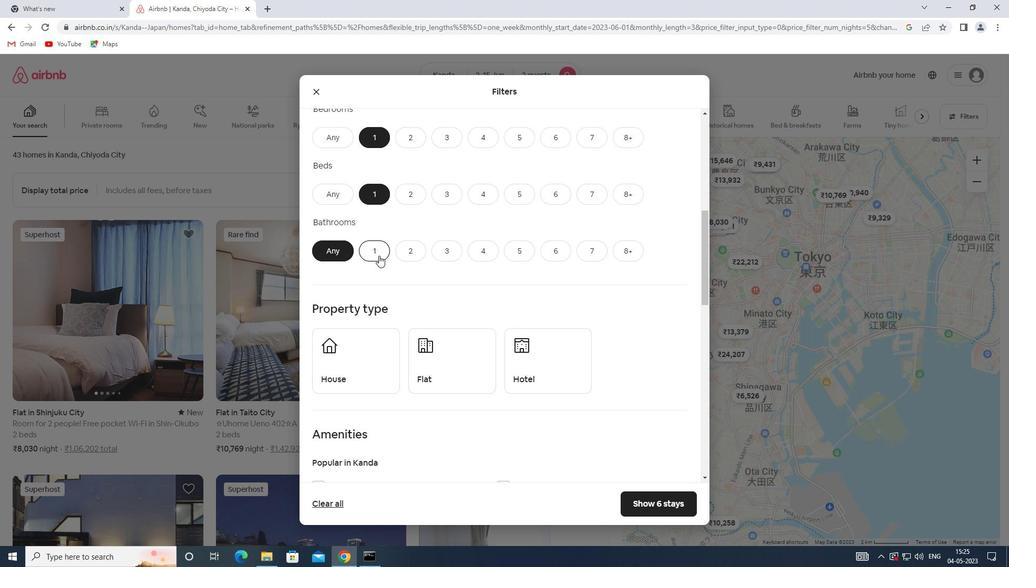 
Action: Mouse scrolled (378, 255) with delta (0, 0)
Screenshot: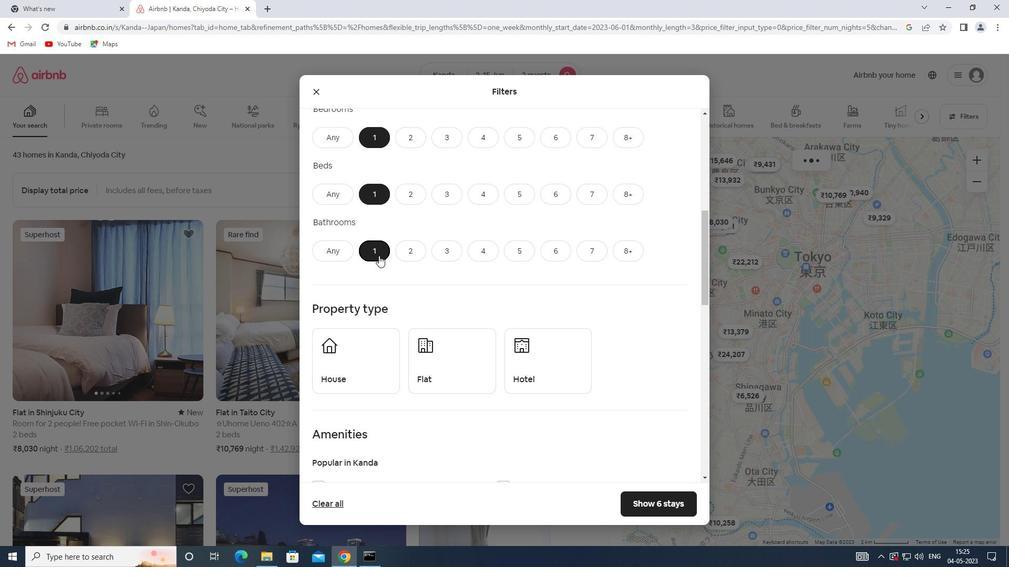 
Action: Mouse moved to (365, 334)
Screenshot: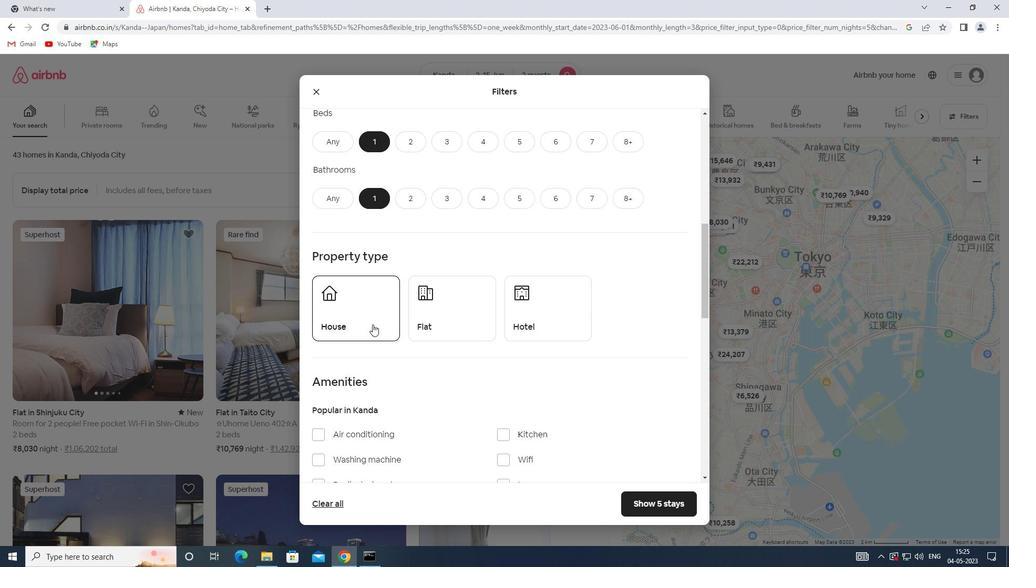 
Action: Mouse pressed left at (365, 334)
Screenshot: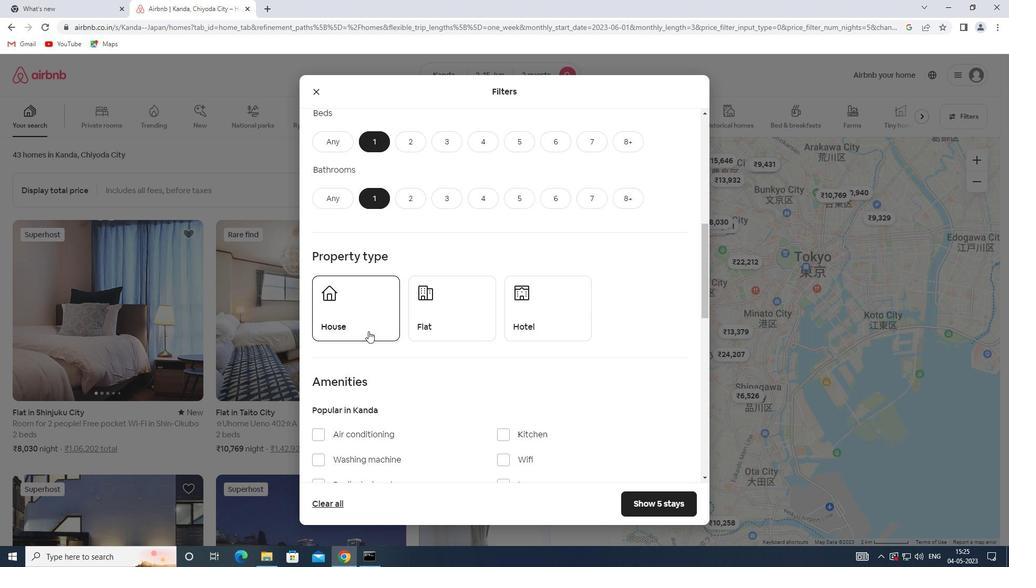 
Action: Mouse moved to (424, 321)
Screenshot: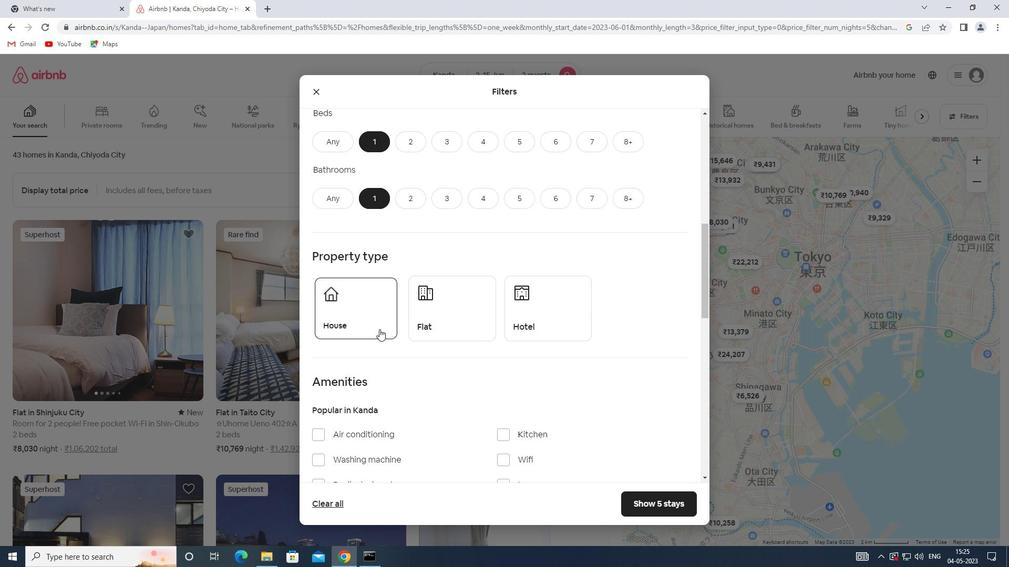 
Action: Mouse pressed left at (424, 321)
Screenshot: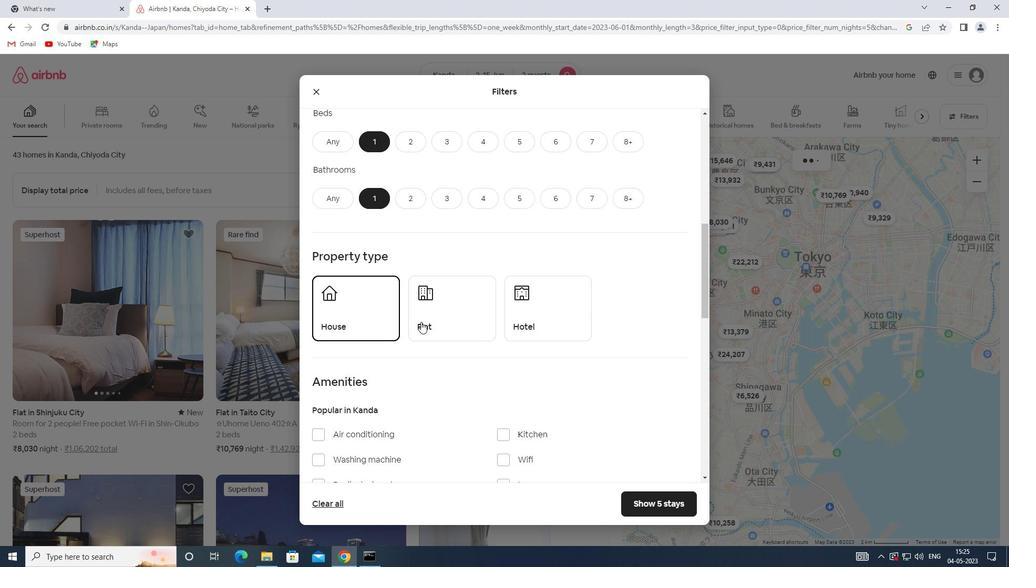 
Action: Mouse moved to (526, 314)
Screenshot: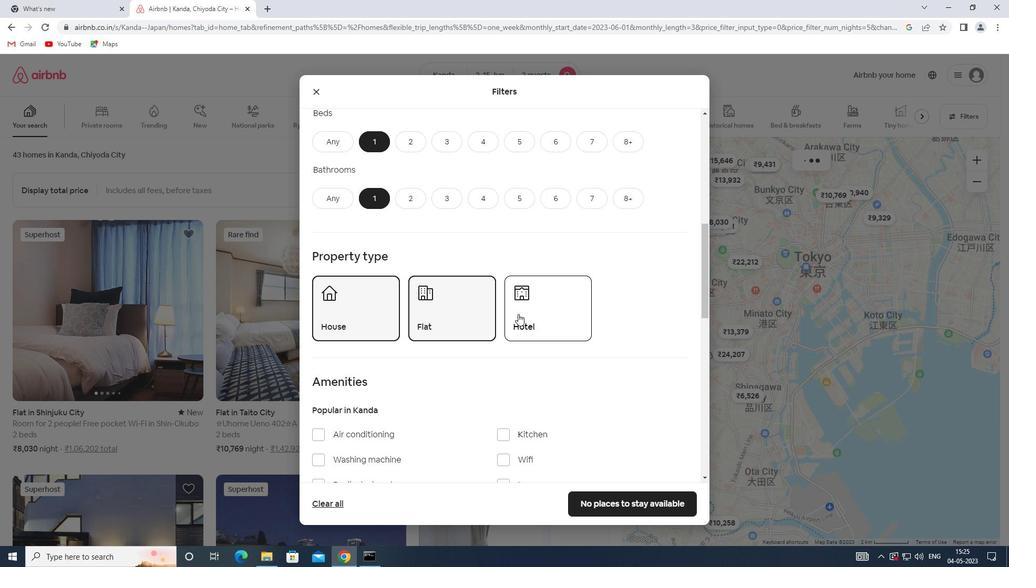 
Action: Mouse pressed left at (526, 314)
Screenshot: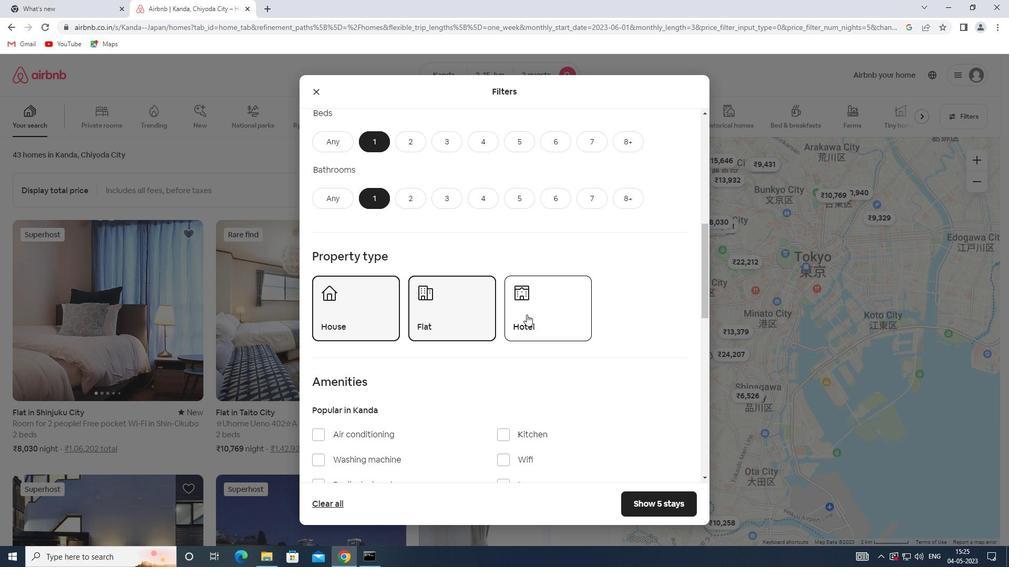 
Action: Mouse scrolled (526, 314) with delta (0, 0)
Screenshot: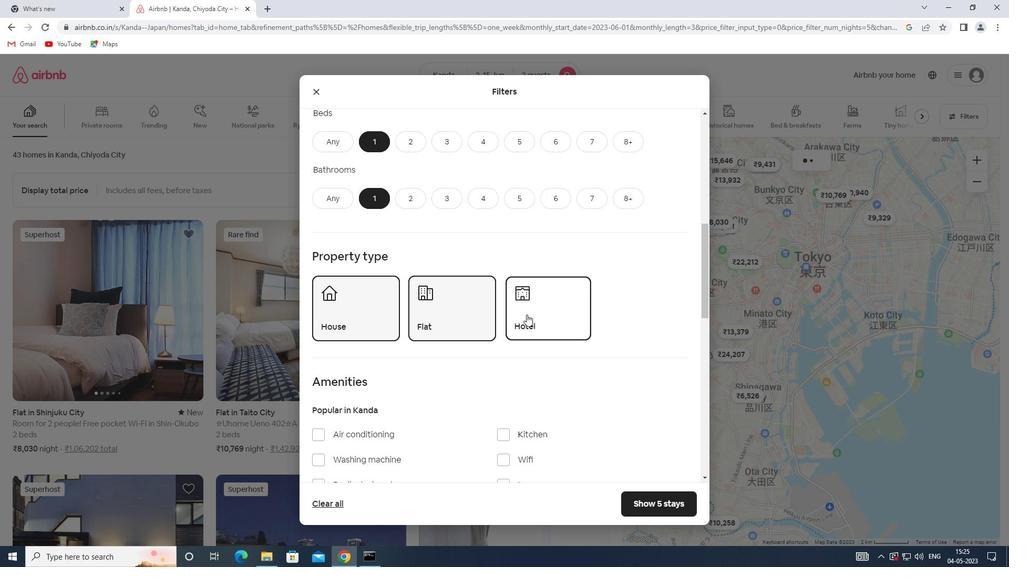
Action: Mouse scrolled (526, 314) with delta (0, 0)
Screenshot: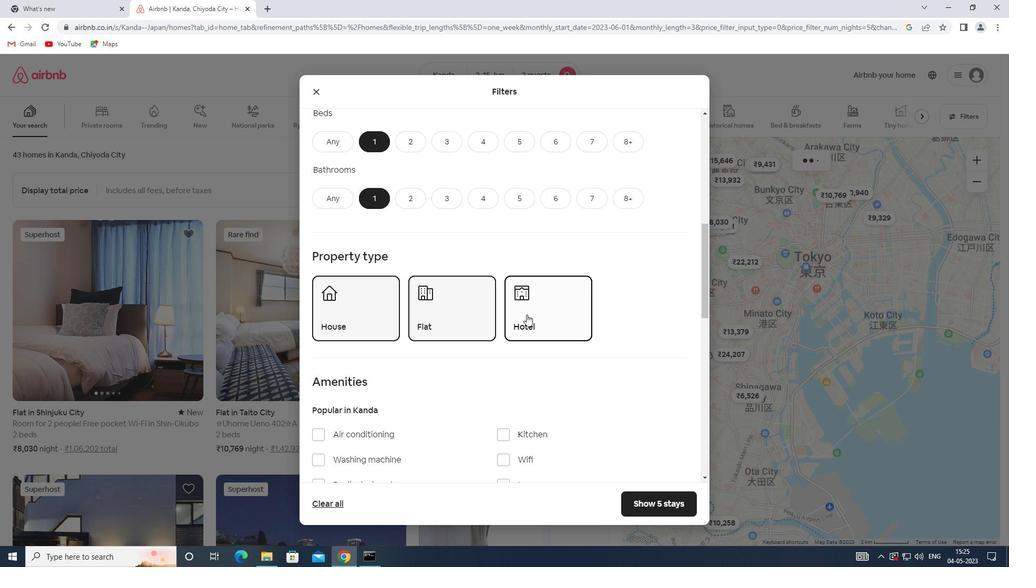 
Action: Mouse scrolled (526, 314) with delta (0, 0)
Screenshot: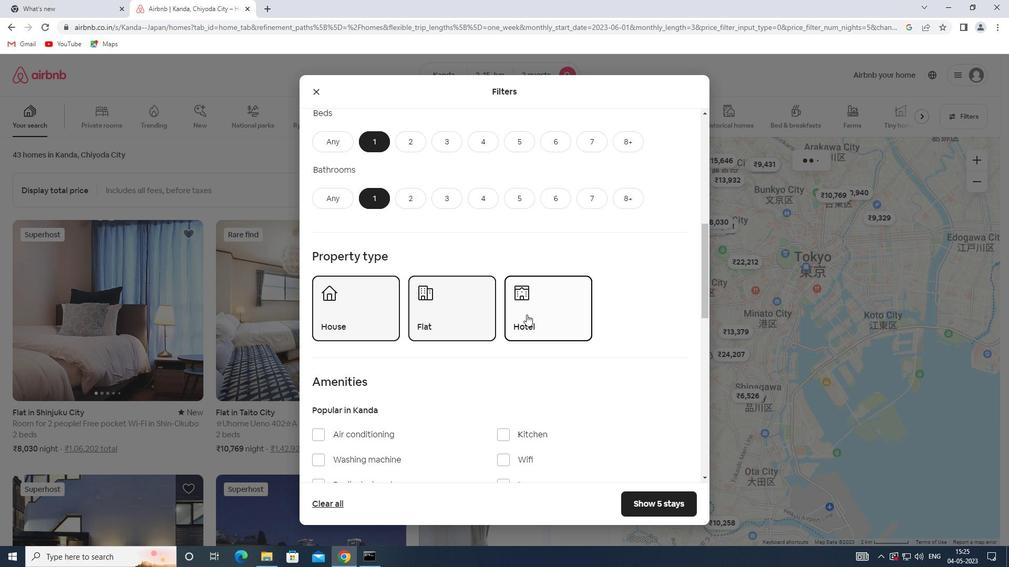 
Action: Mouse scrolled (526, 314) with delta (0, 0)
Screenshot: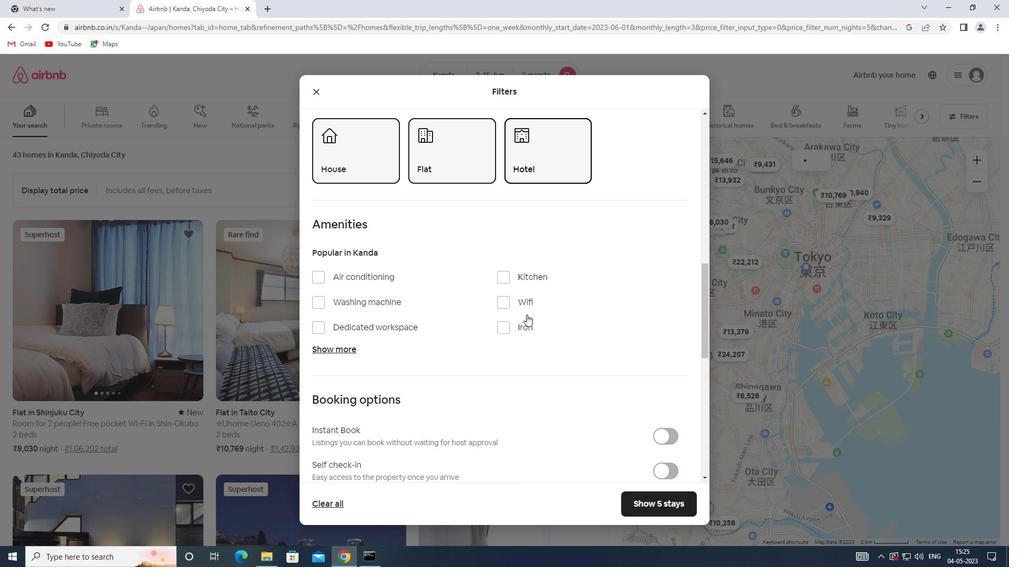 
Action: Mouse moved to (554, 314)
Screenshot: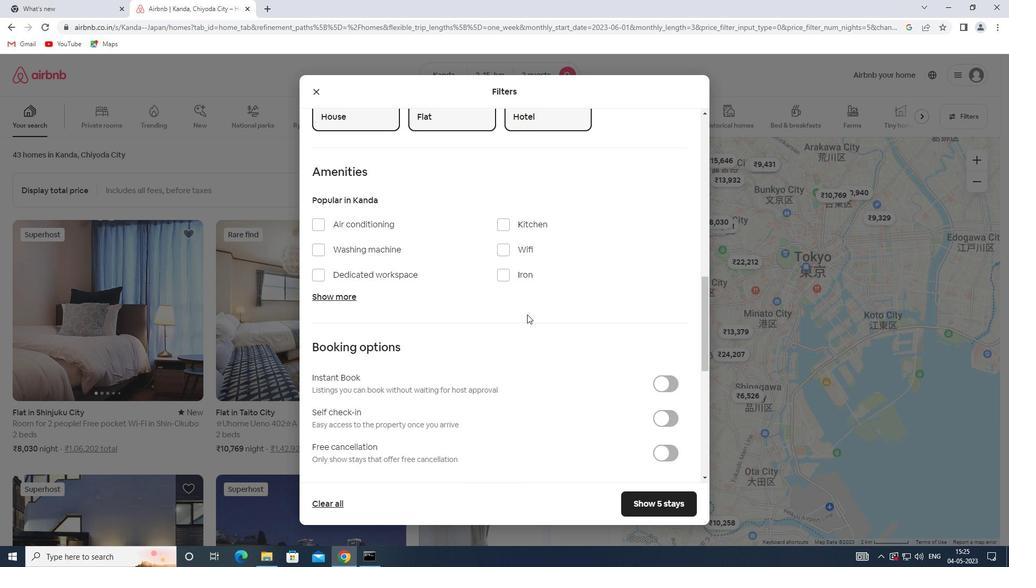 
Action: Mouse scrolled (554, 313) with delta (0, 0)
Screenshot: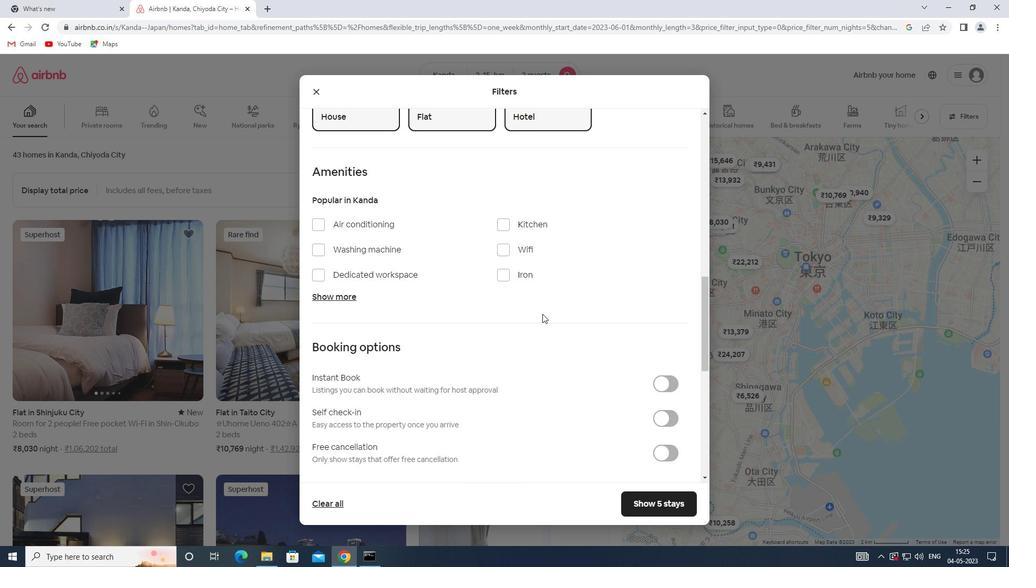 
Action: Mouse scrolled (554, 313) with delta (0, 0)
Screenshot: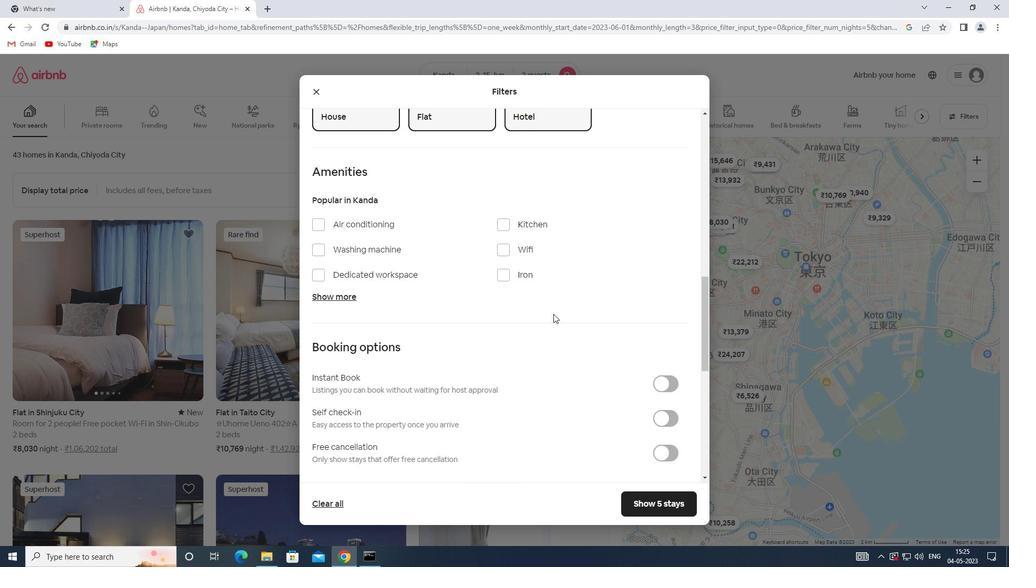 
Action: Mouse scrolled (554, 313) with delta (0, 0)
Screenshot: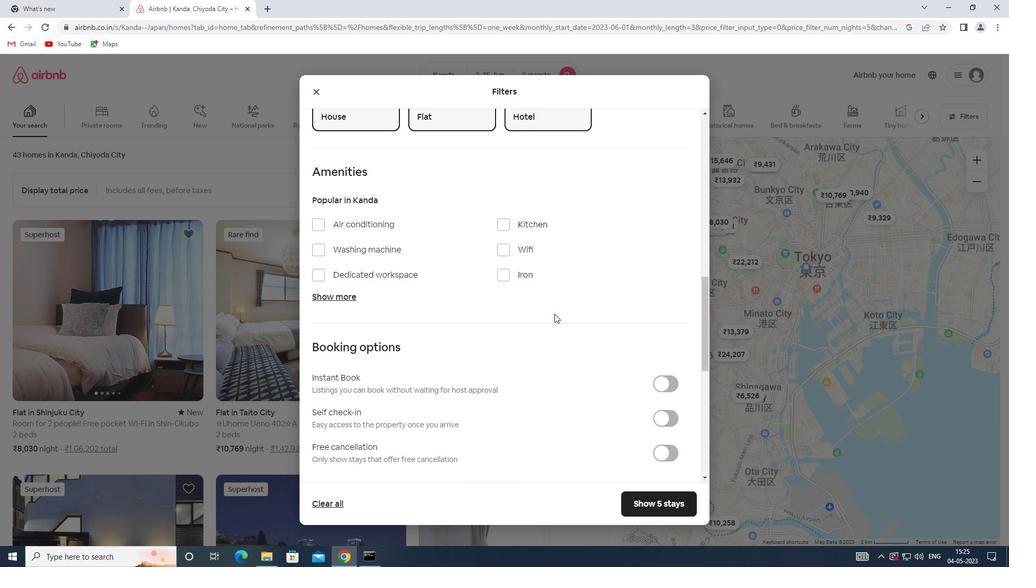 
Action: Mouse scrolled (554, 313) with delta (0, 0)
Screenshot: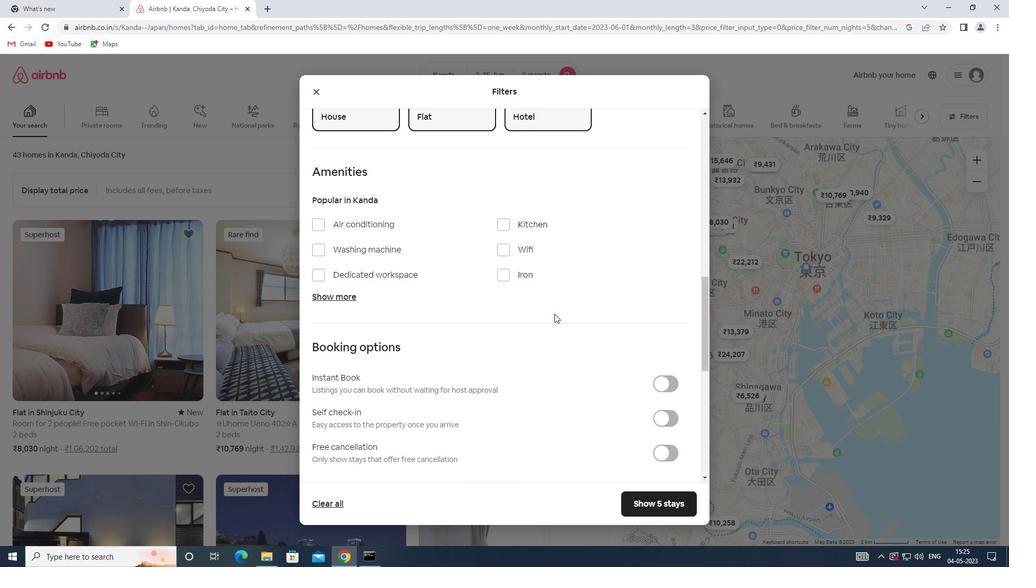 
Action: Mouse moved to (662, 211)
Screenshot: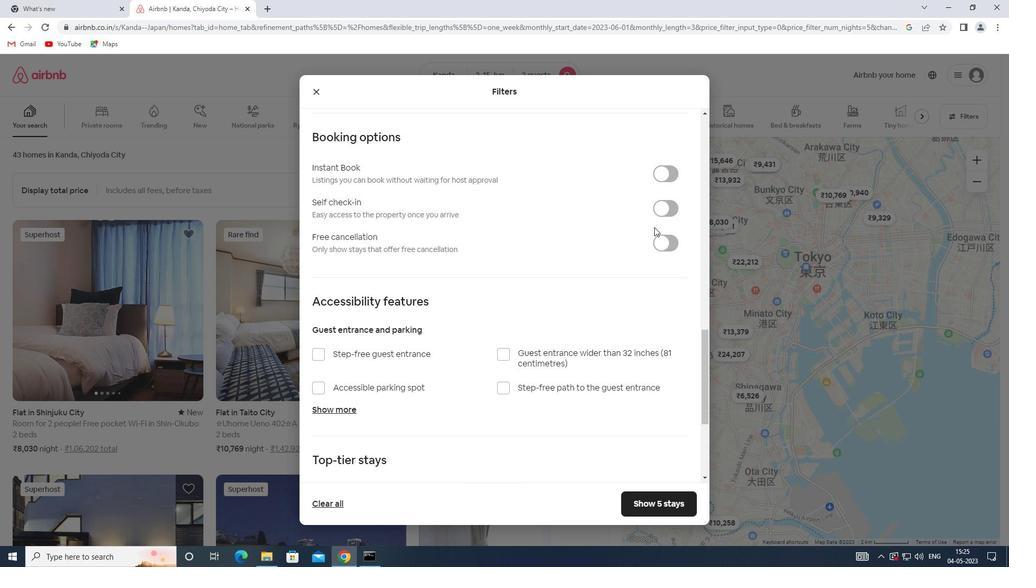 
Action: Mouse pressed left at (662, 211)
Screenshot: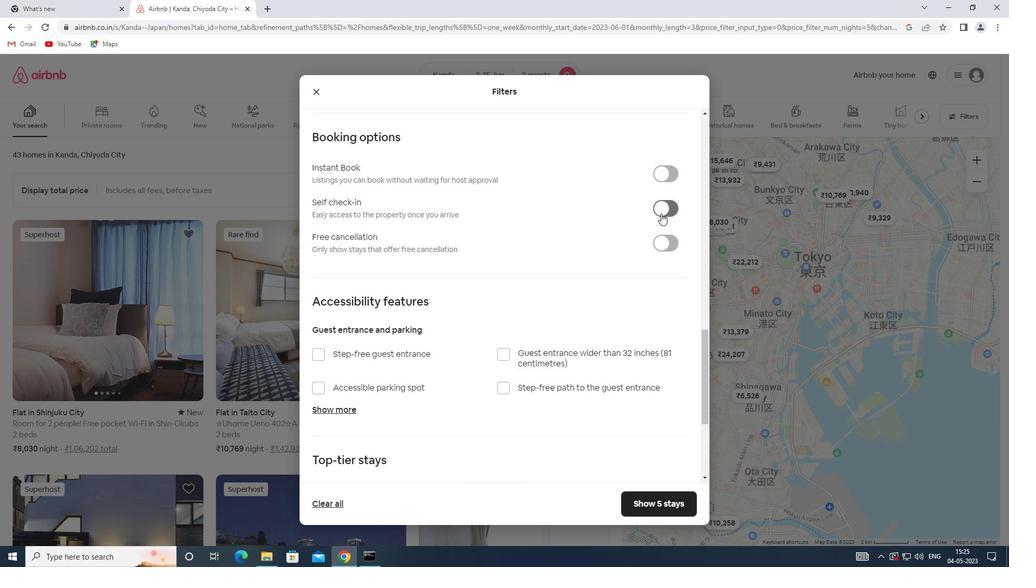 
Action: Mouse moved to (364, 323)
Screenshot: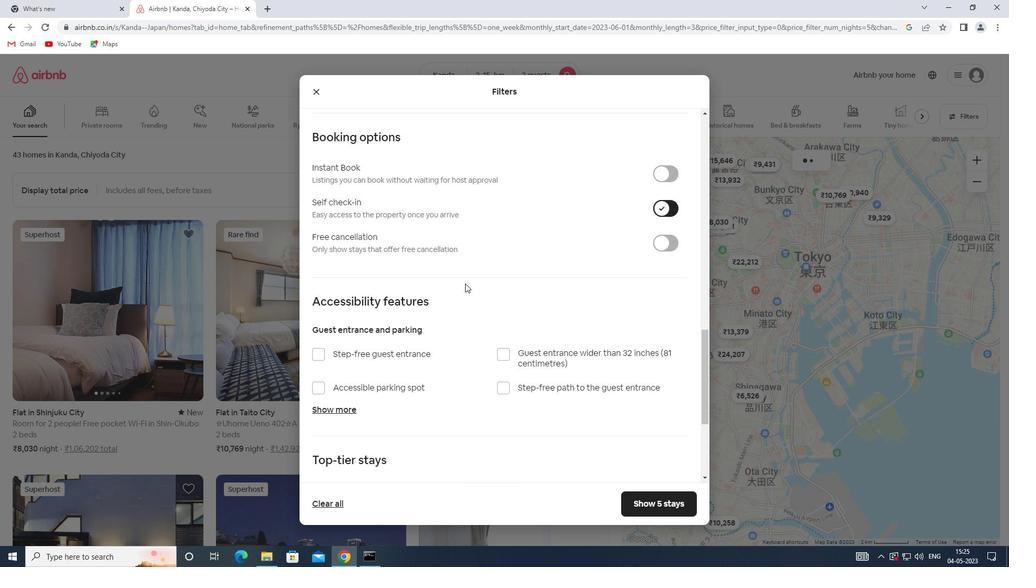
Action: Mouse scrolled (364, 323) with delta (0, 0)
Screenshot: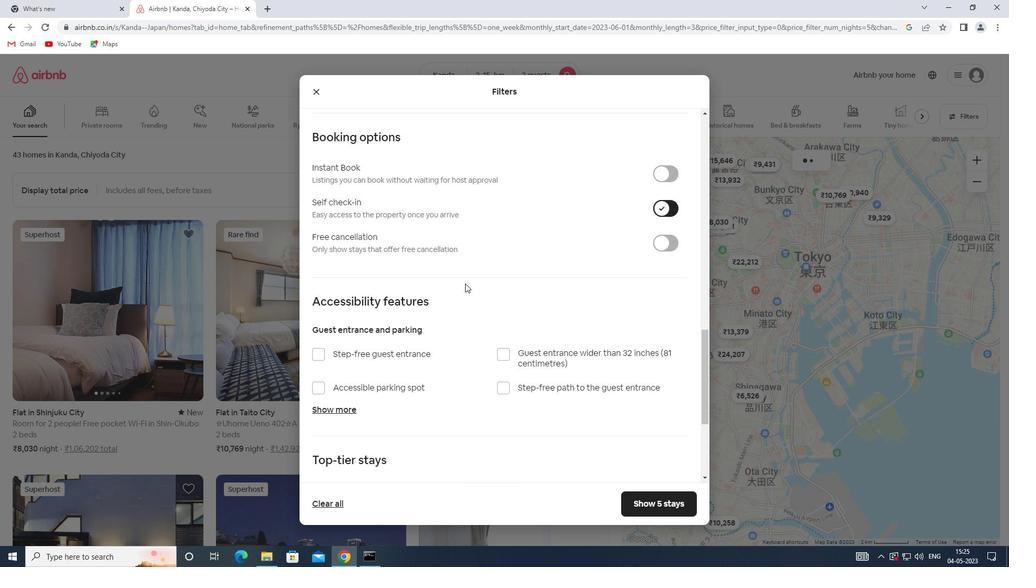 
Action: Mouse moved to (362, 324)
Screenshot: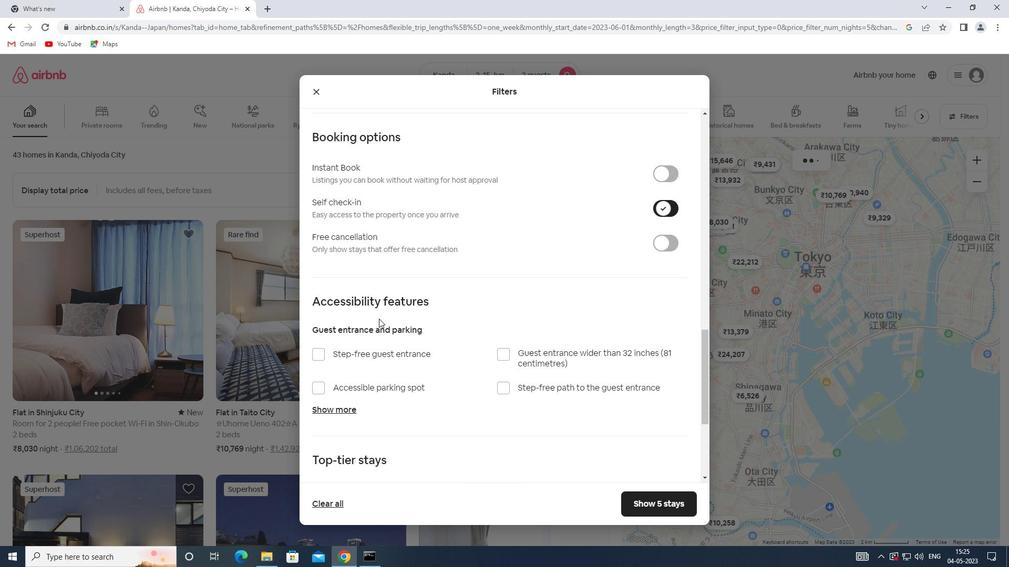 
Action: Mouse scrolled (362, 324) with delta (0, 0)
Screenshot: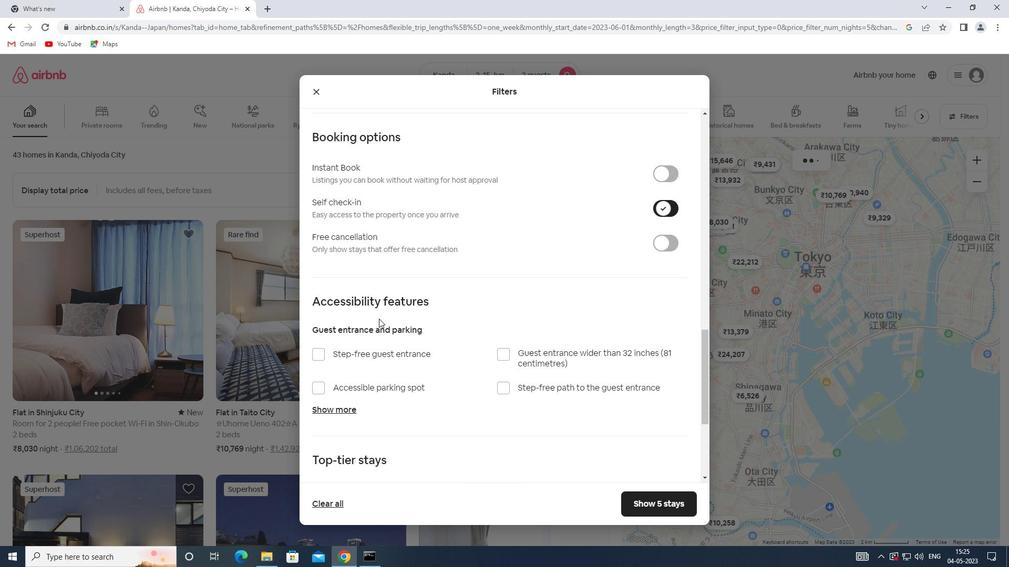 
Action: Mouse moved to (362, 325)
Screenshot: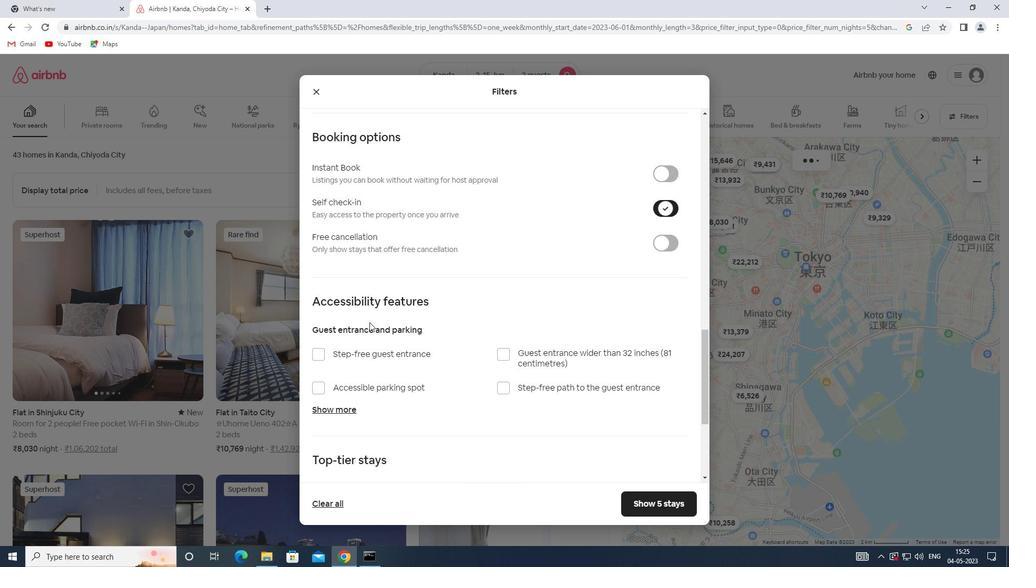 
Action: Mouse scrolled (362, 324) with delta (0, 0)
Screenshot: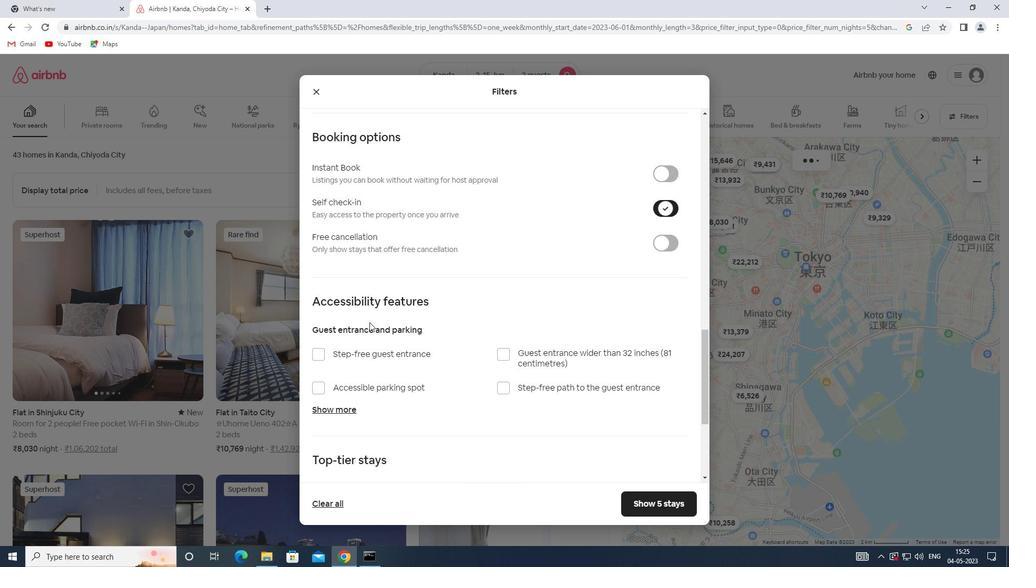 
Action: Mouse scrolled (362, 324) with delta (0, 0)
Screenshot: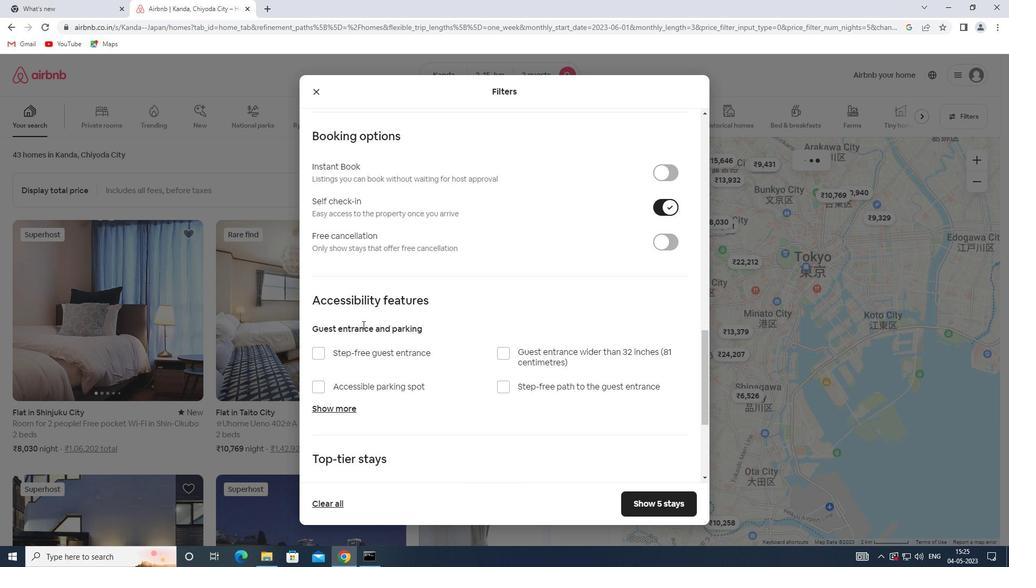 
Action: Mouse moved to (362, 325)
Screenshot: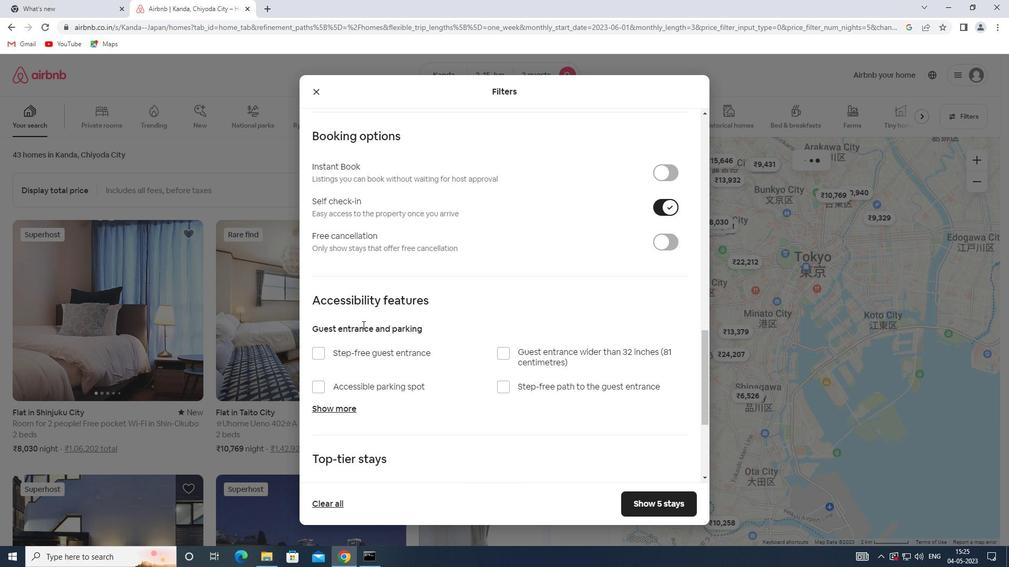 
Action: Mouse scrolled (362, 325) with delta (0, 0)
Screenshot: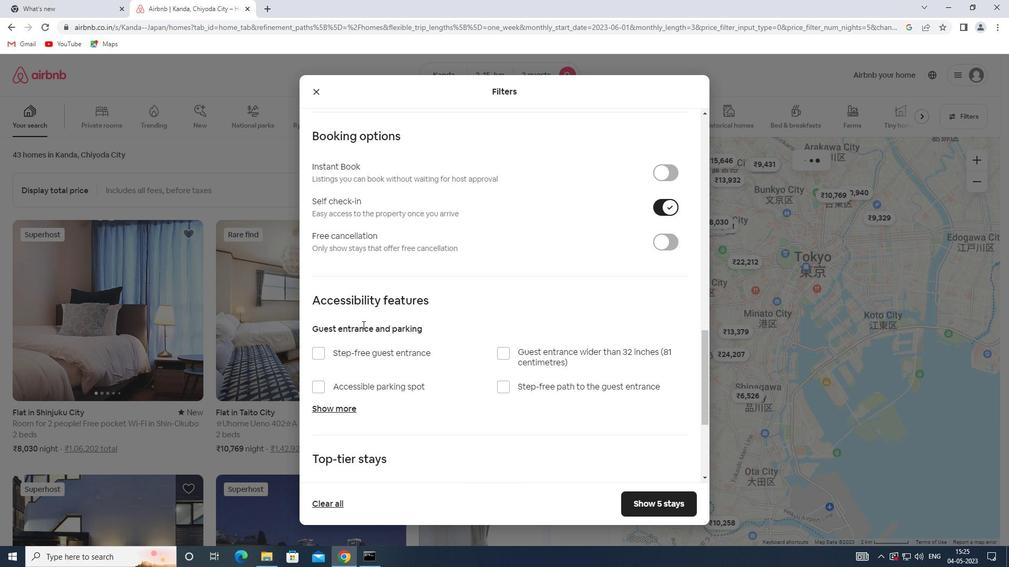 
Action: Mouse scrolled (362, 325) with delta (0, 0)
Screenshot: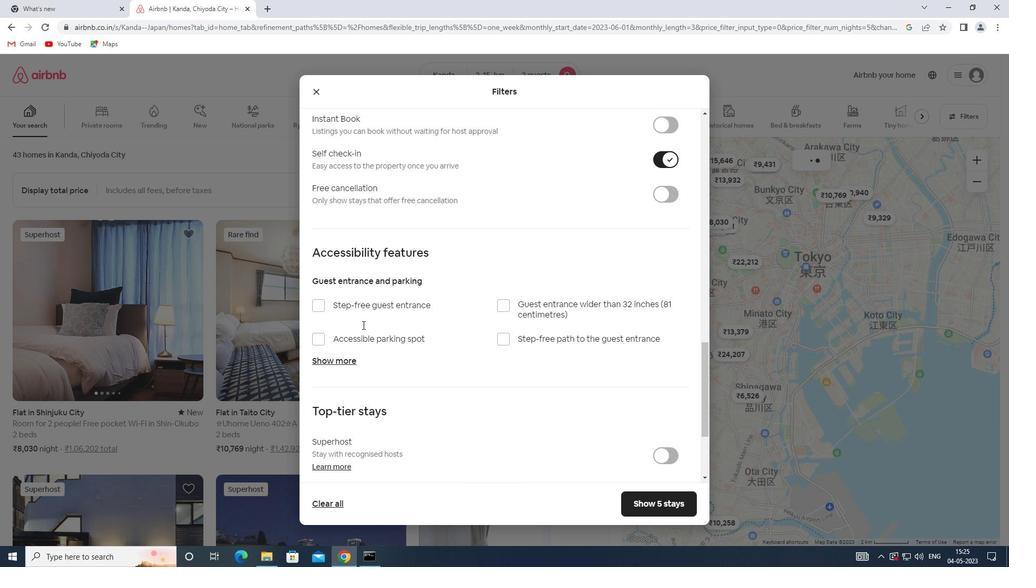 
Action: Mouse moved to (362, 325)
Screenshot: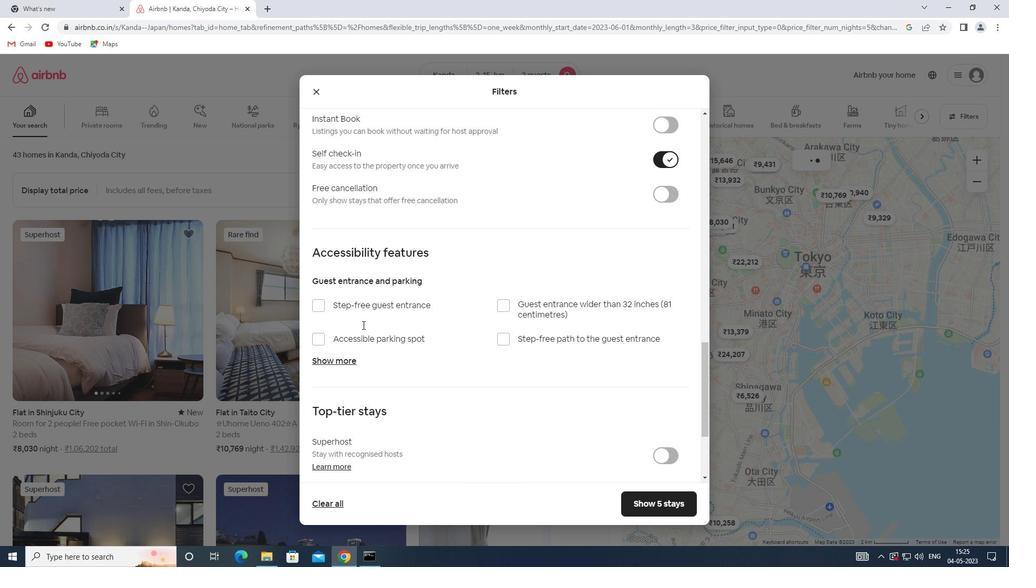 
Action: Mouse scrolled (362, 325) with delta (0, 0)
Screenshot: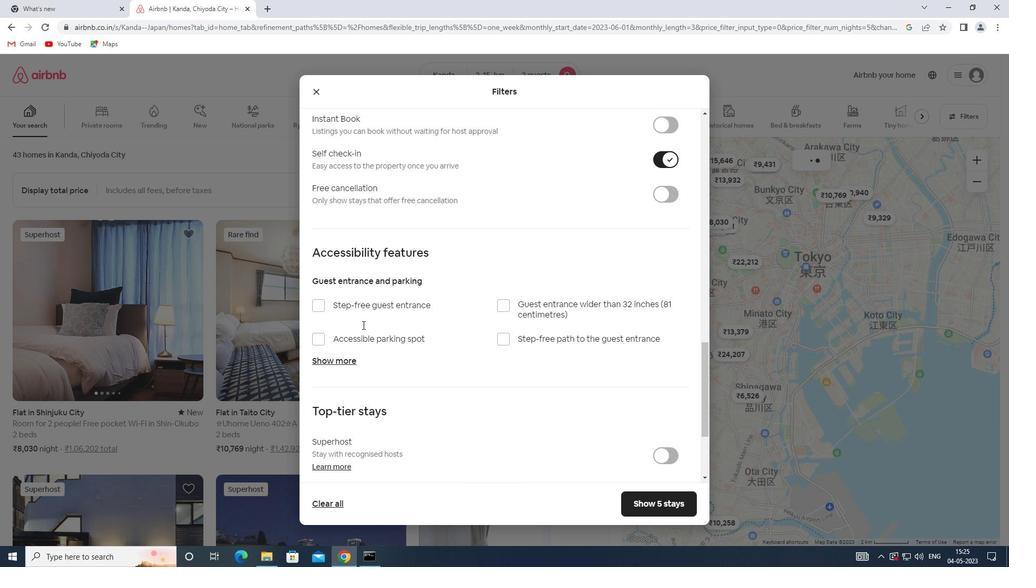 
Action: Mouse moved to (336, 413)
Screenshot: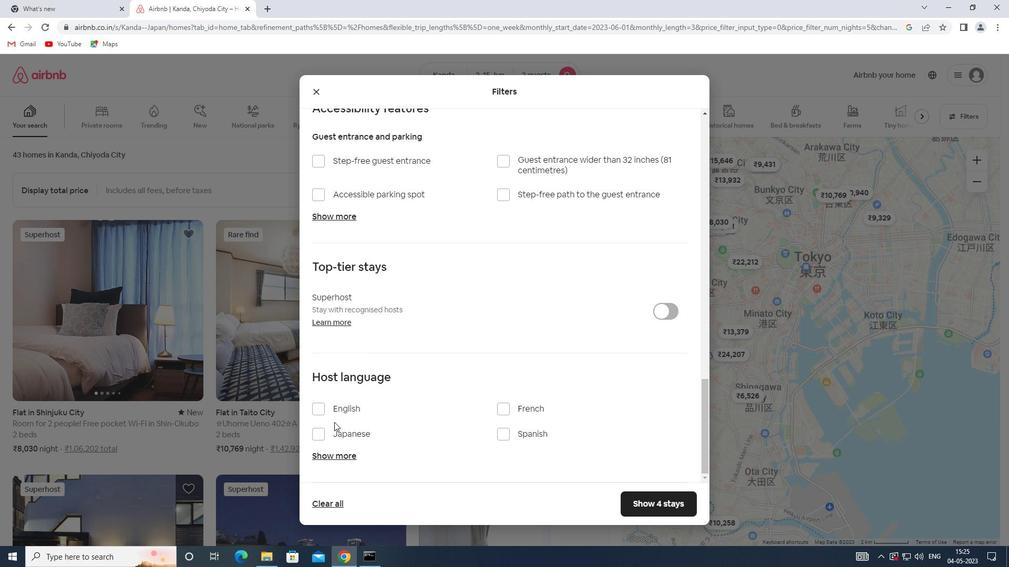 
Action: Mouse pressed left at (336, 413)
Screenshot: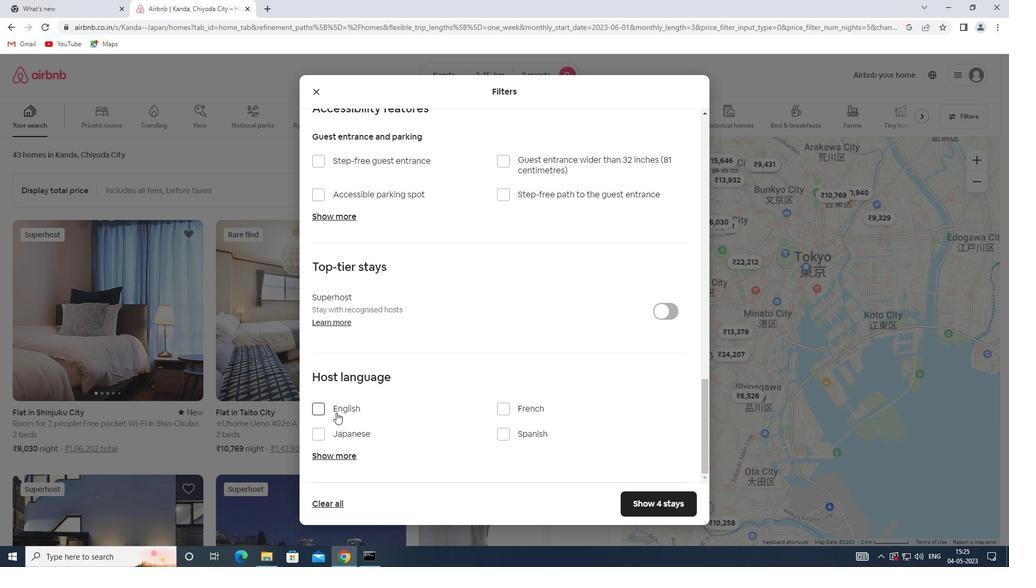 
Action: Mouse moved to (638, 500)
Screenshot: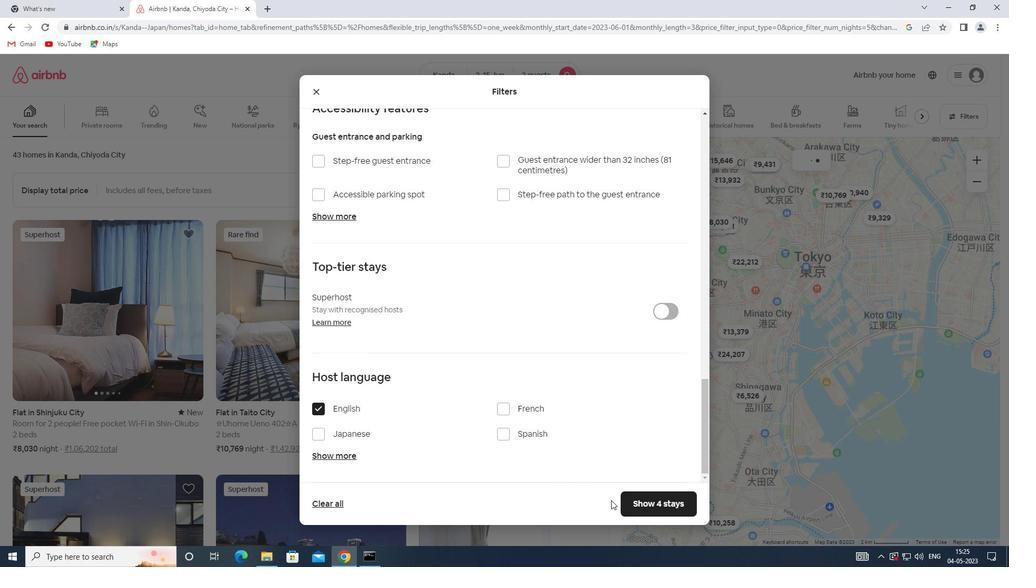 
Action: Mouse pressed left at (638, 500)
Screenshot: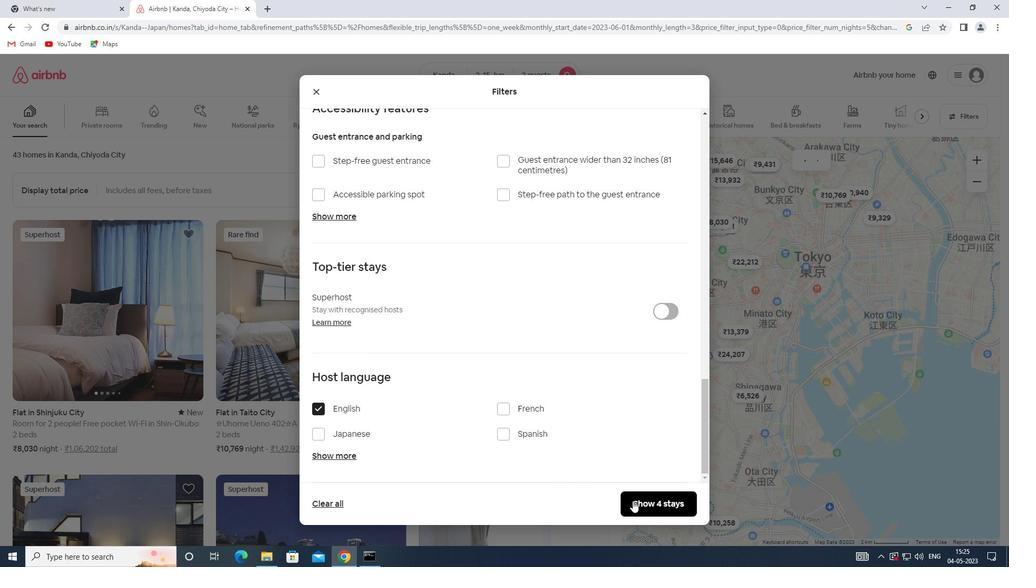 
Action: Mouse moved to (614, 508)
Screenshot: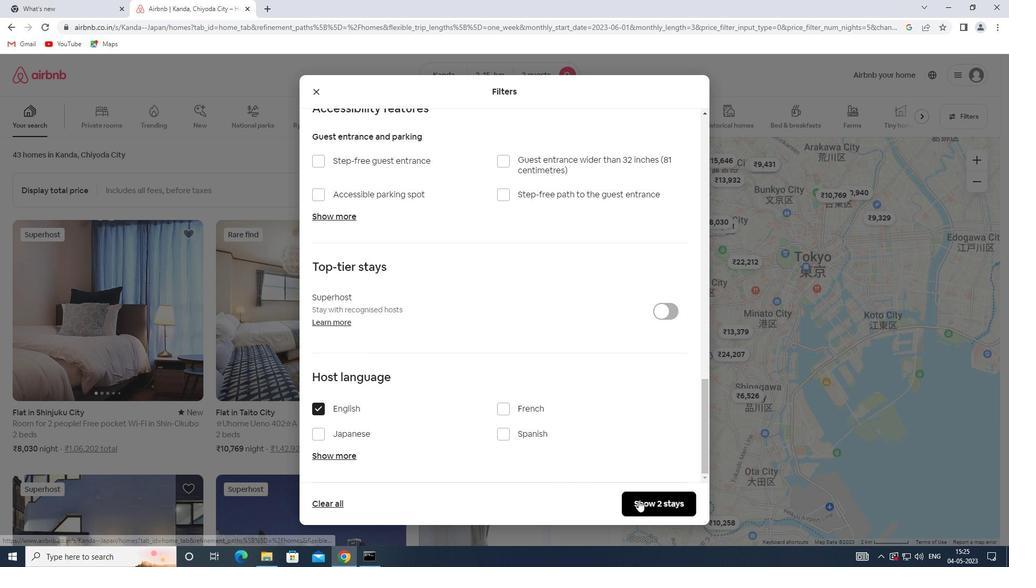 
